 Task: Check the percentage active listings of gated community in the last 5 years.
Action: Mouse moved to (943, 215)
Screenshot: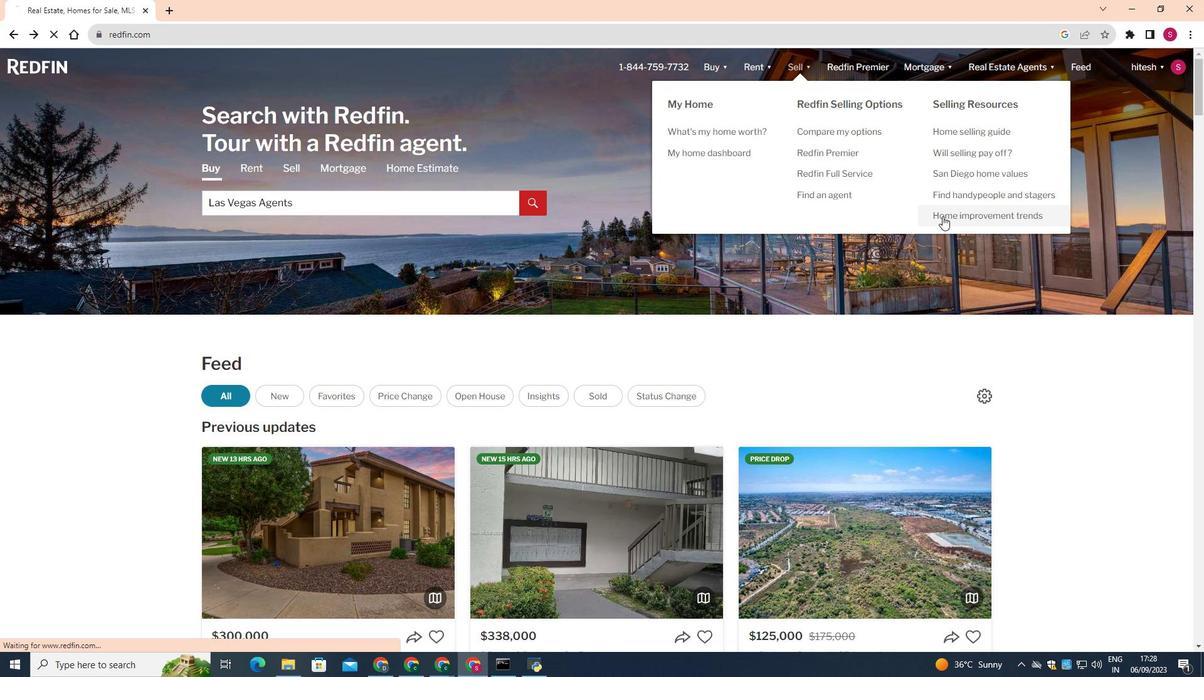
Action: Mouse pressed left at (943, 215)
Screenshot: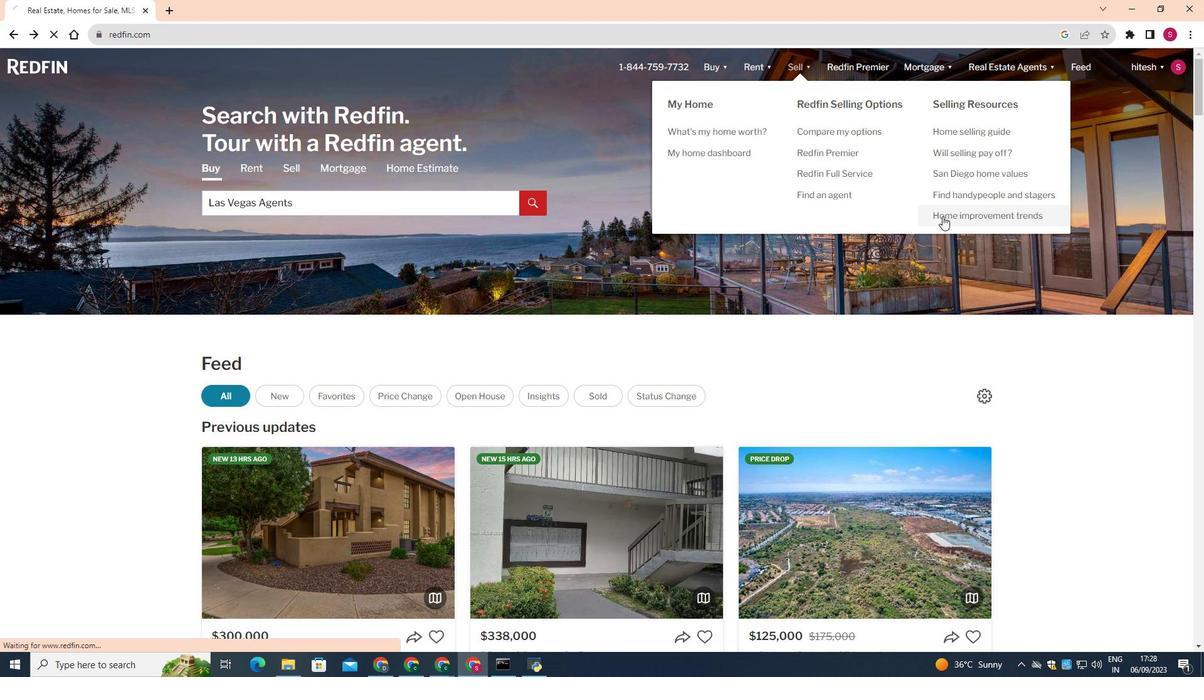 
Action: Mouse moved to (708, 358)
Screenshot: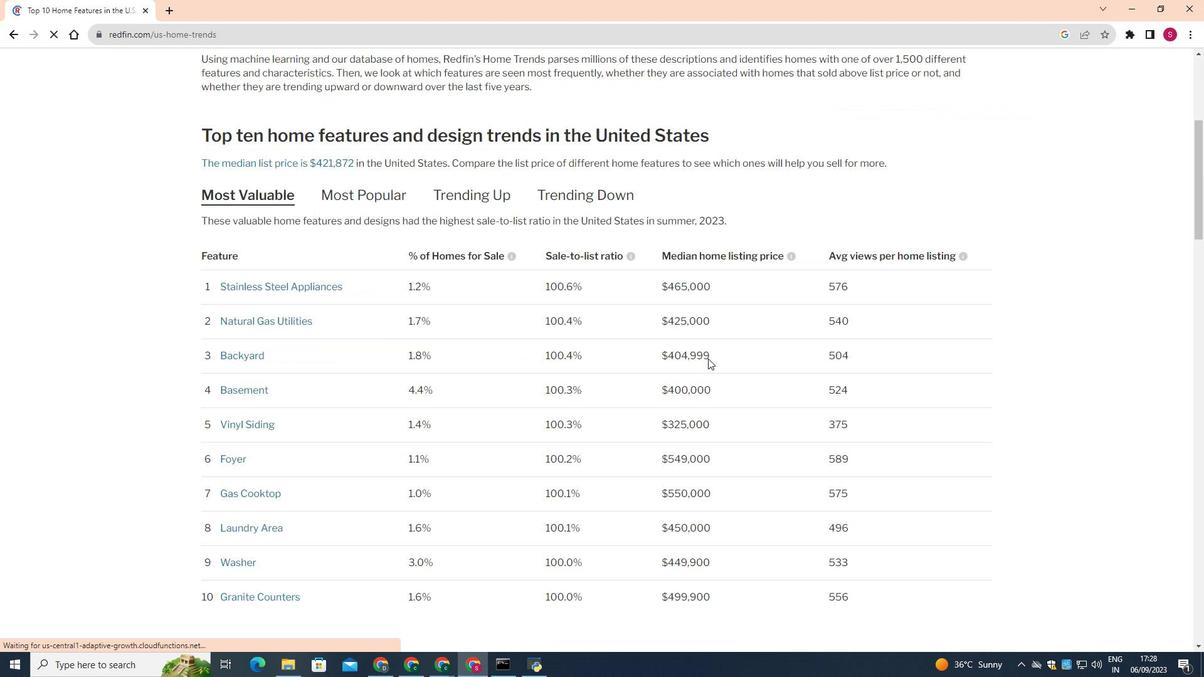 
Action: Mouse scrolled (708, 358) with delta (0, 0)
Screenshot: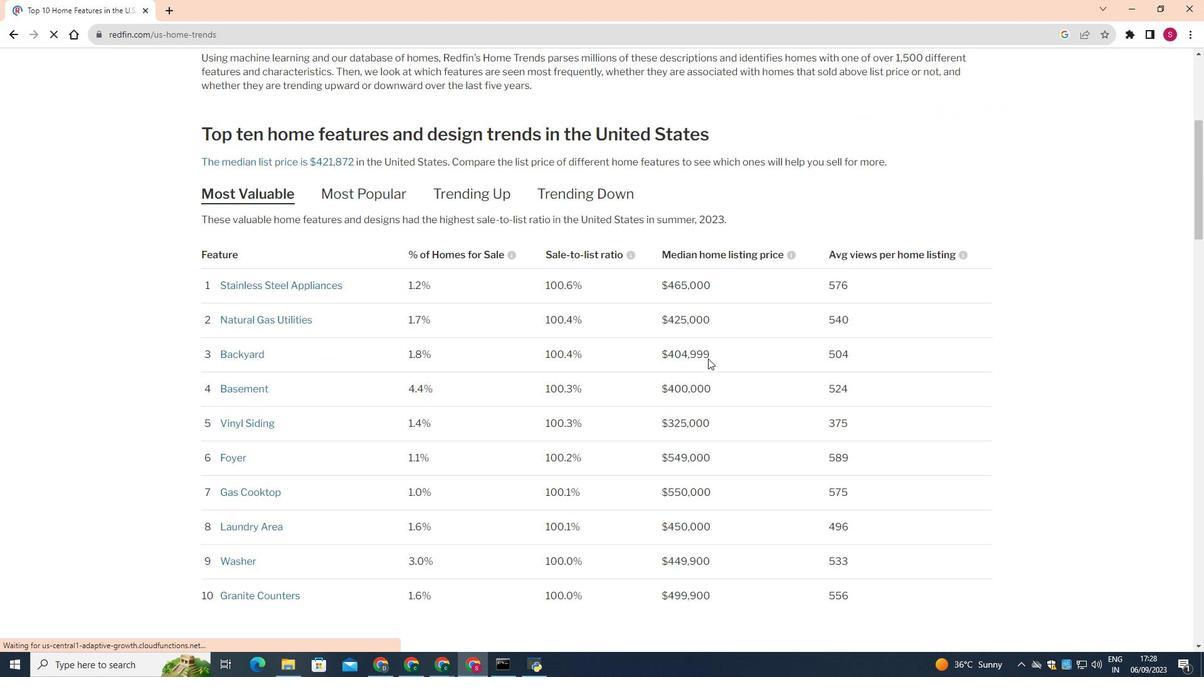 
Action: Mouse scrolled (708, 358) with delta (0, 0)
Screenshot: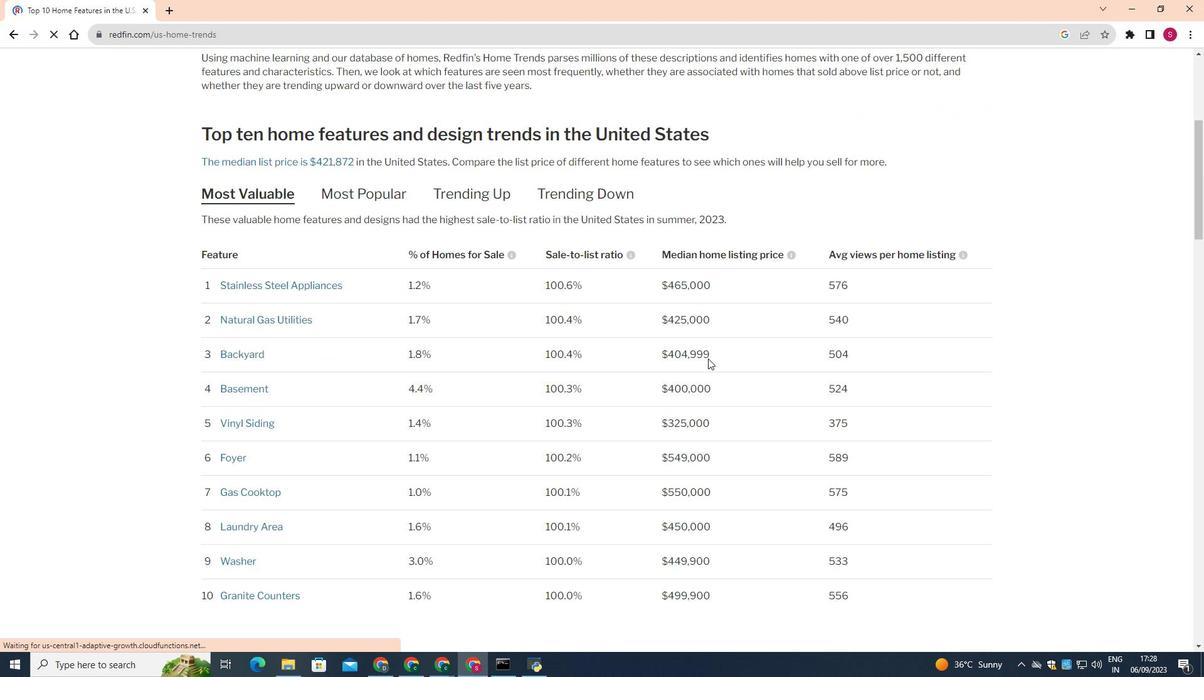 
Action: Mouse scrolled (708, 358) with delta (0, 0)
Screenshot: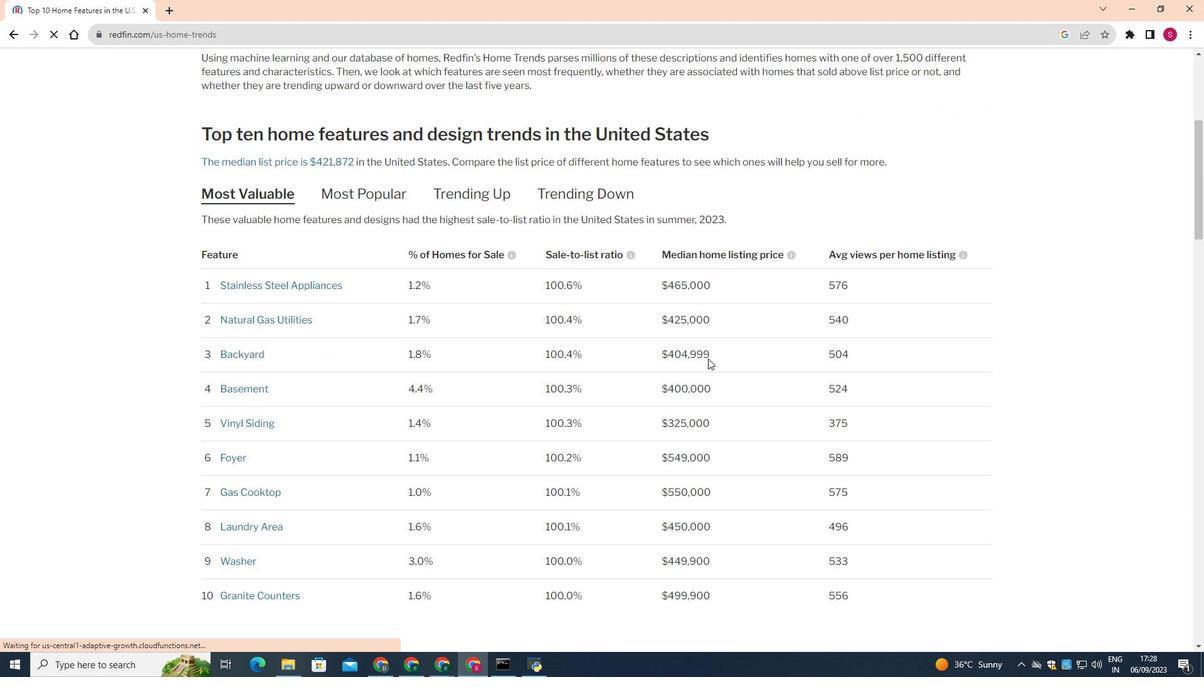 
Action: Mouse scrolled (708, 358) with delta (0, 0)
Screenshot: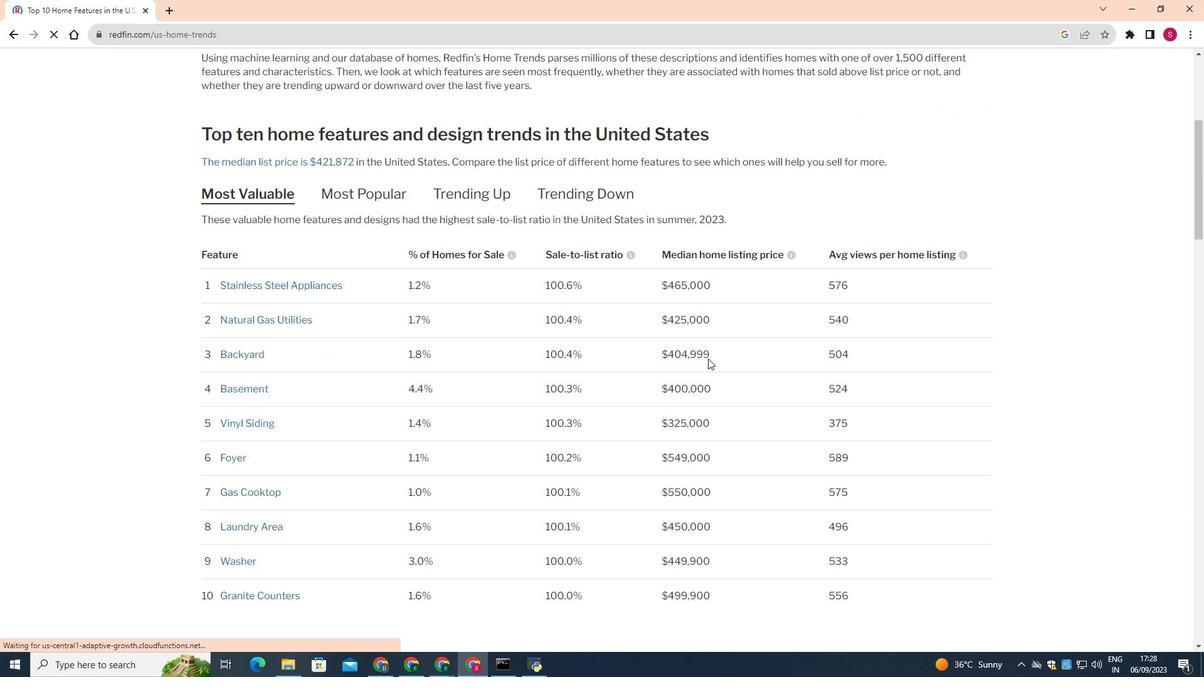 
Action: Mouse scrolled (708, 358) with delta (0, 0)
Screenshot: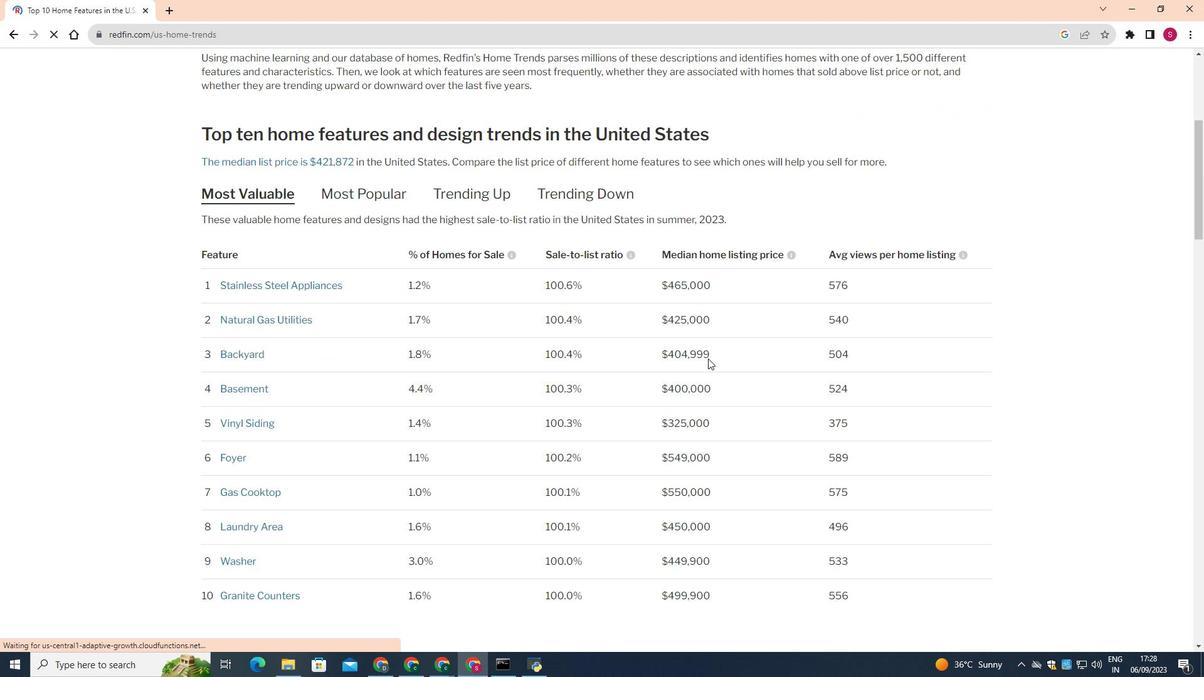 
Action: Mouse scrolled (708, 359) with delta (0, 0)
Screenshot: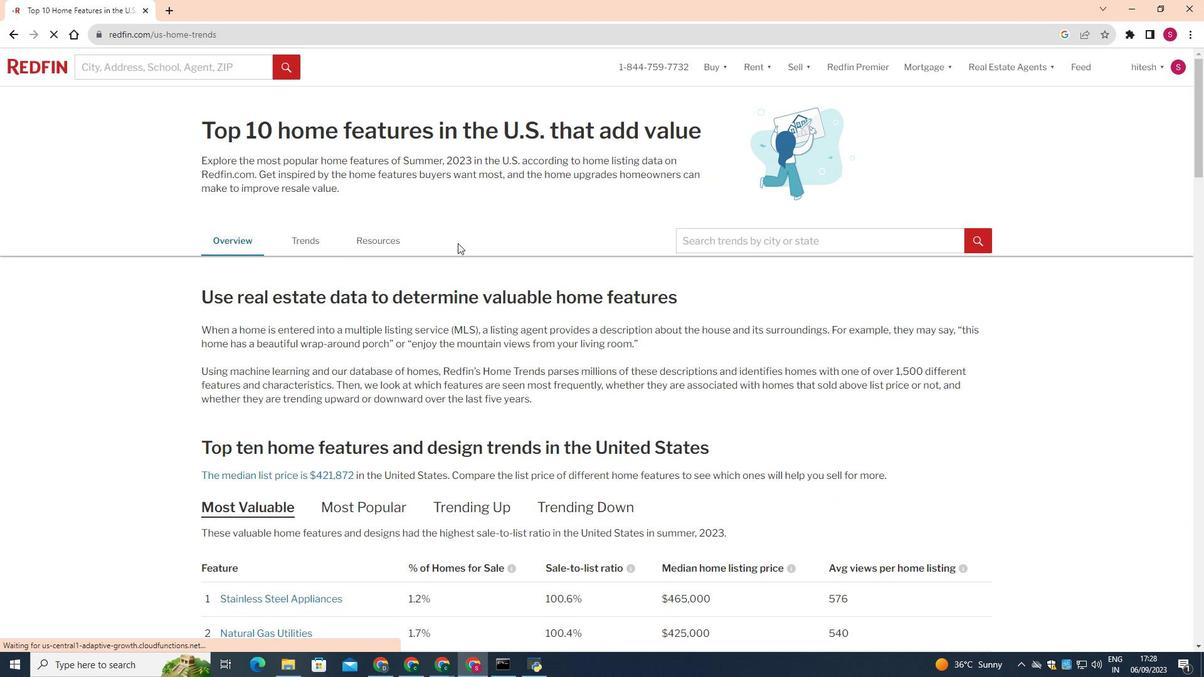 
Action: Mouse scrolled (708, 359) with delta (0, 0)
Screenshot: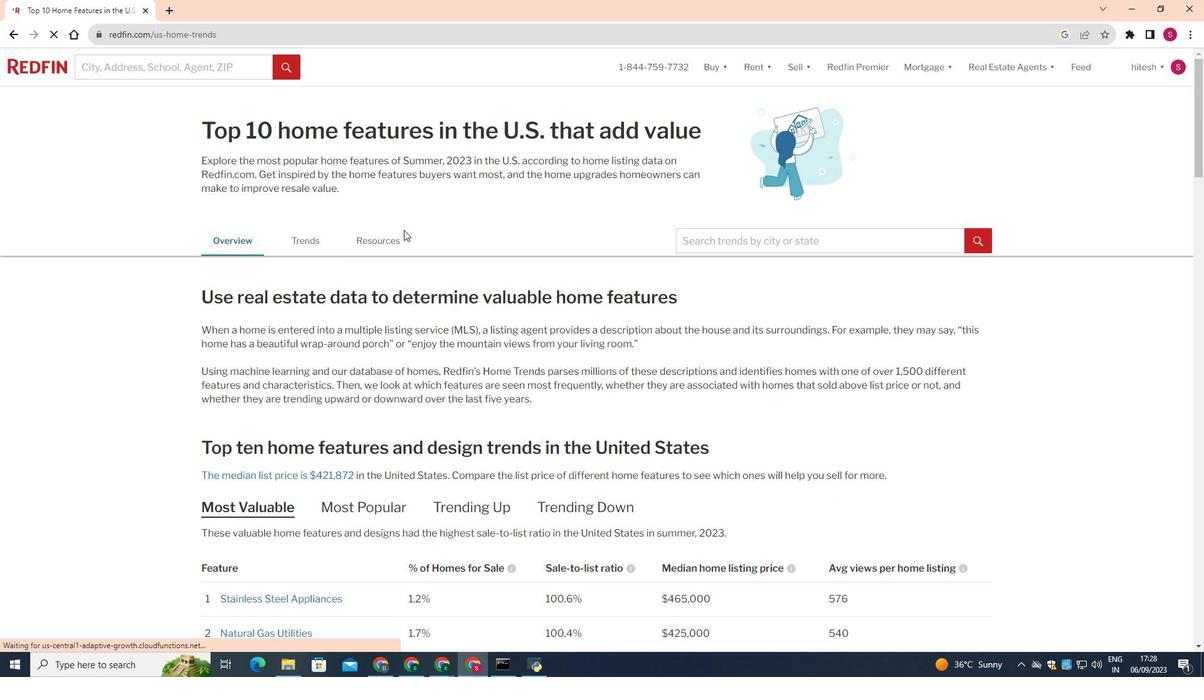 
Action: Mouse scrolled (708, 359) with delta (0, 0)
Screenshot: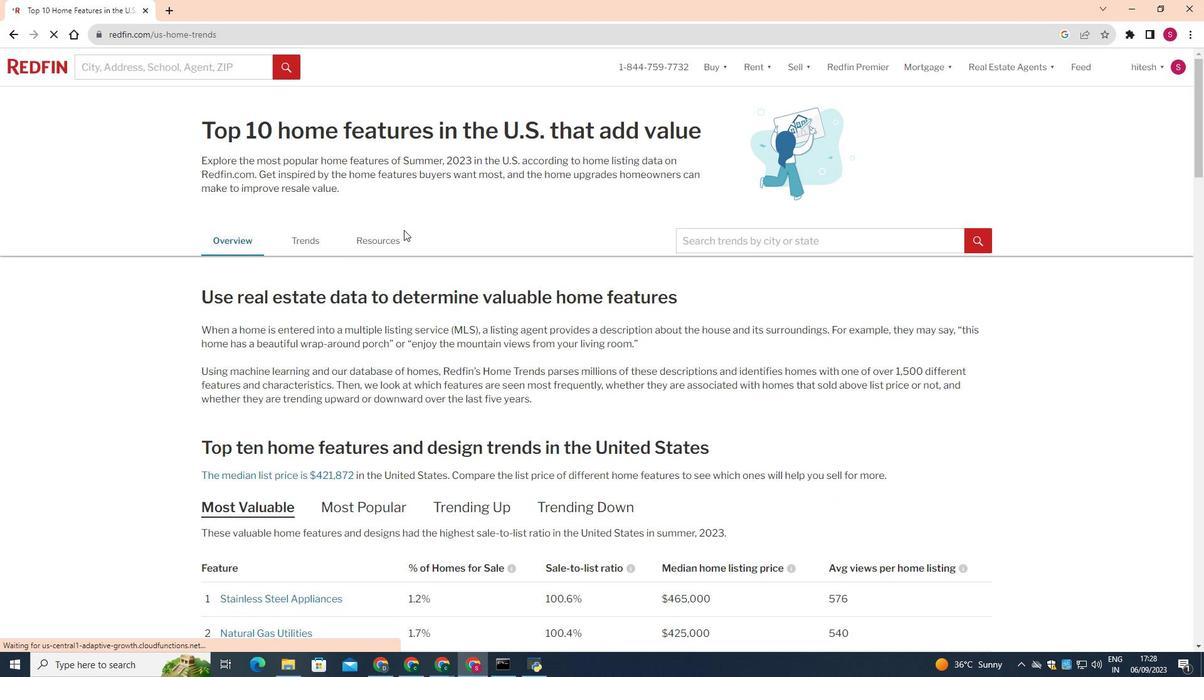 
Action: Mouse scrolled (708, 359) with delta (0, 0)
Screenshot: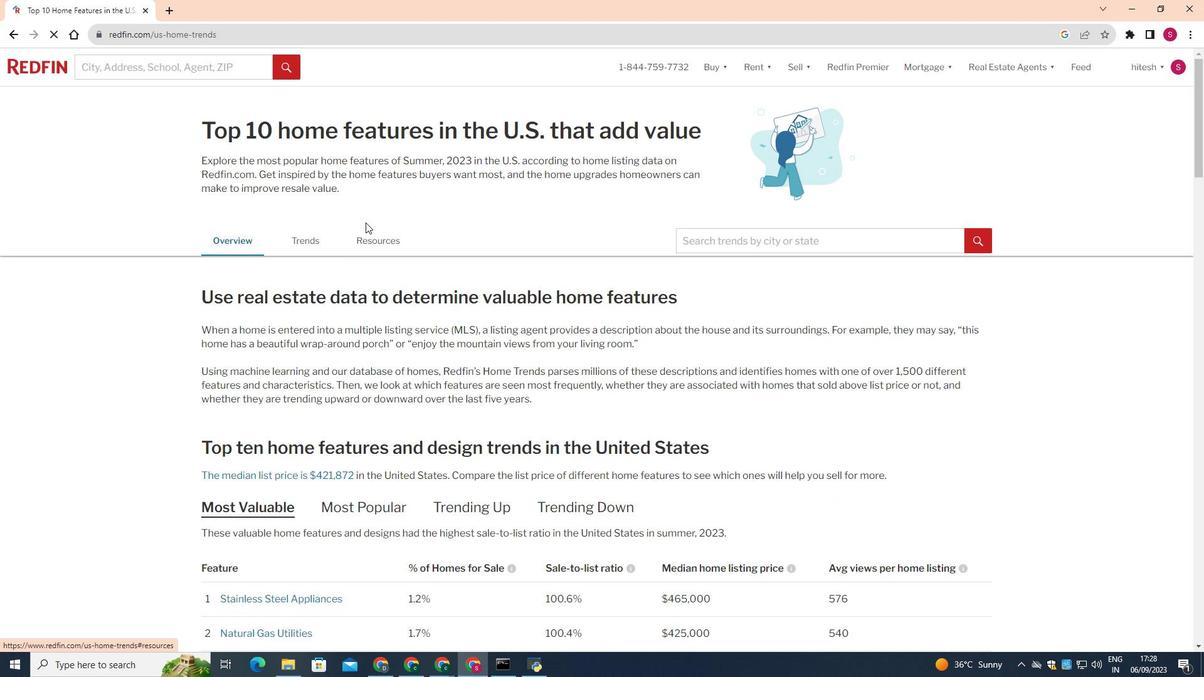 
Action: Mouse moved to (706, 359)
Screenshot: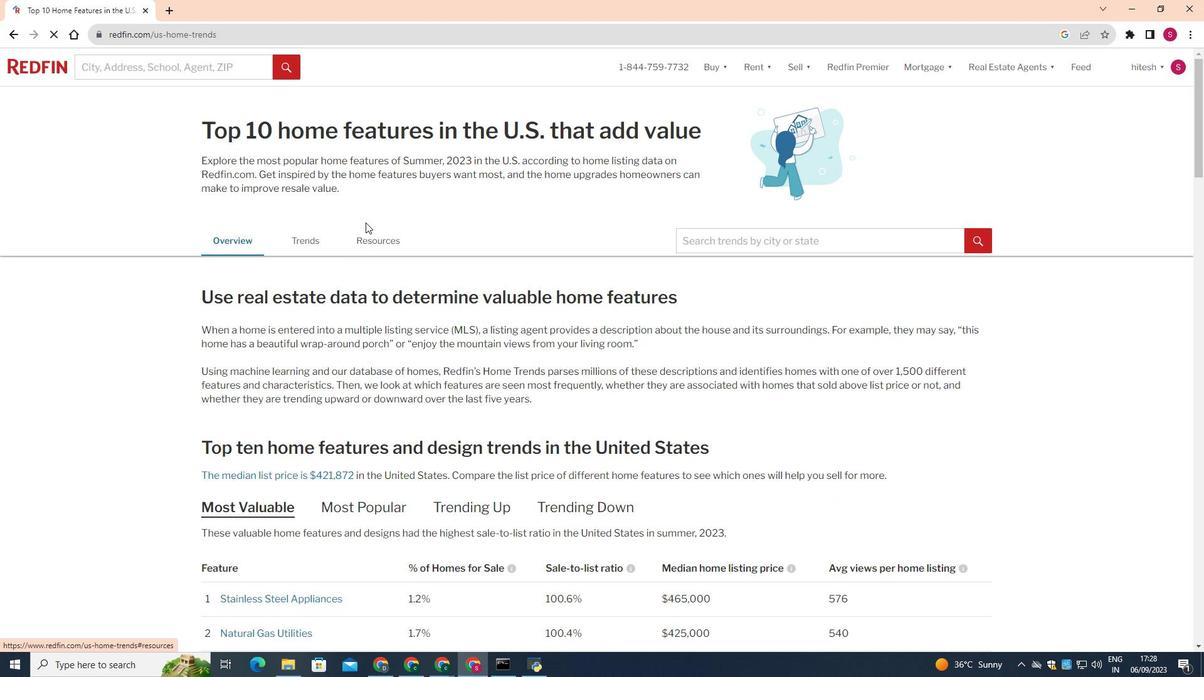 
Action: Mouse scrolled (706, 360) with delta (0, 0)
Screenshot: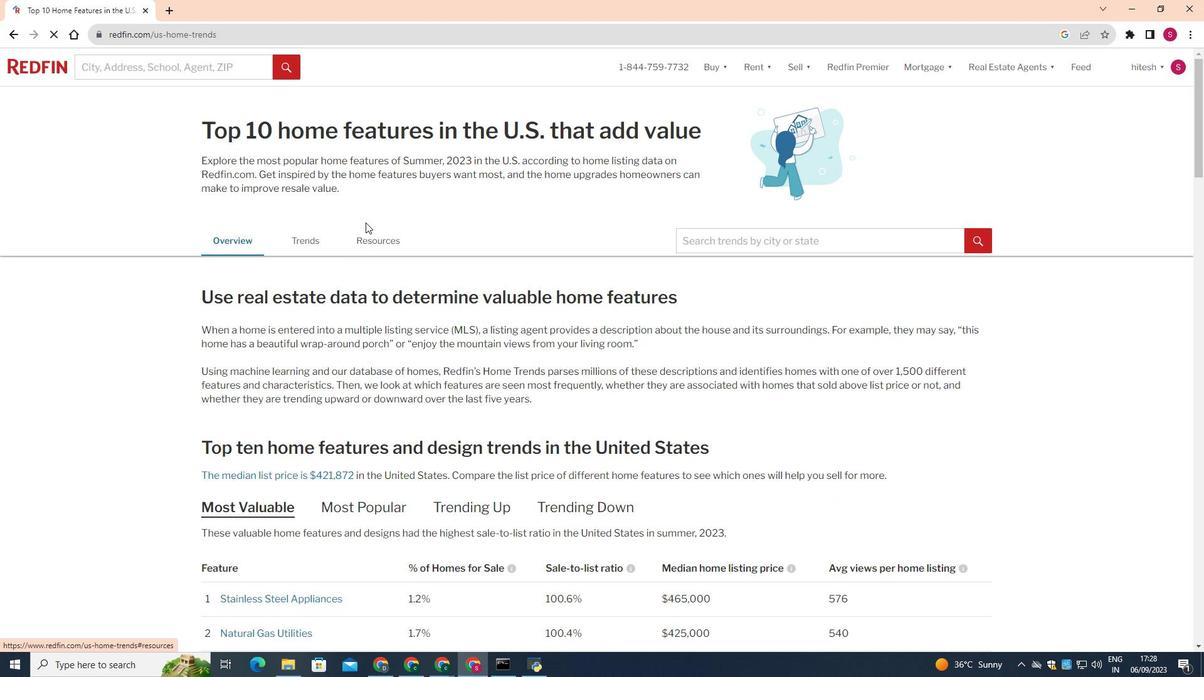 
Action: Mouse moved to (298, 233)
Screenshot: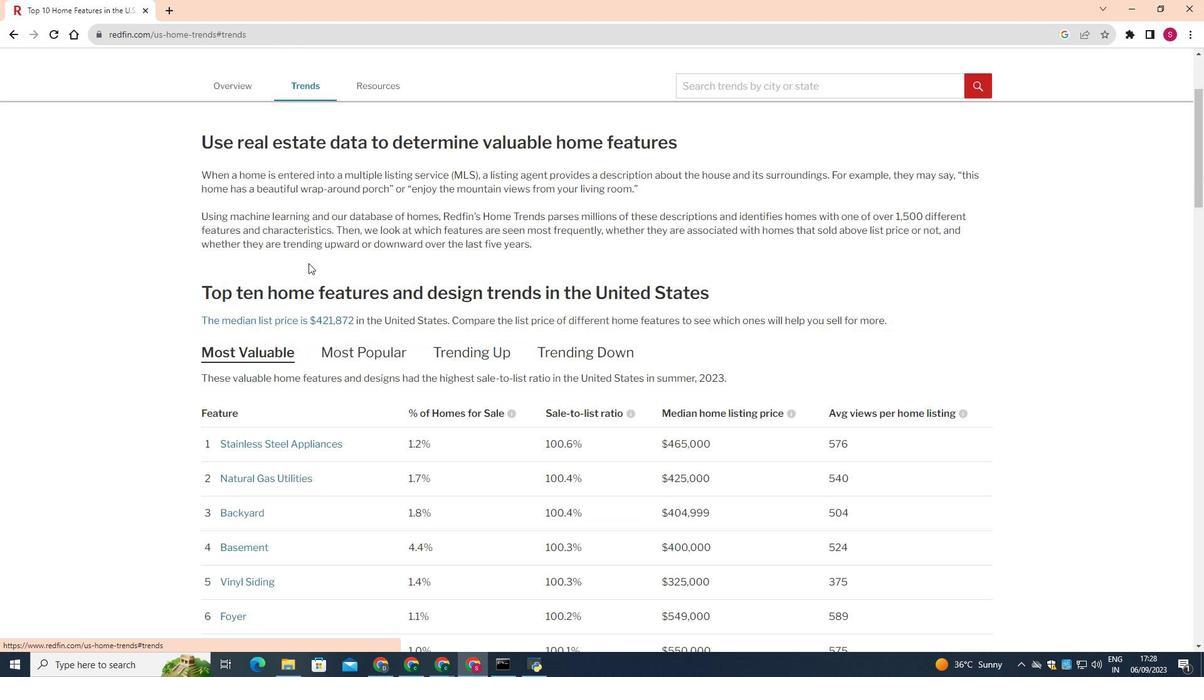 
Action: Mouse pressed left at (298, 233)
Screenshot: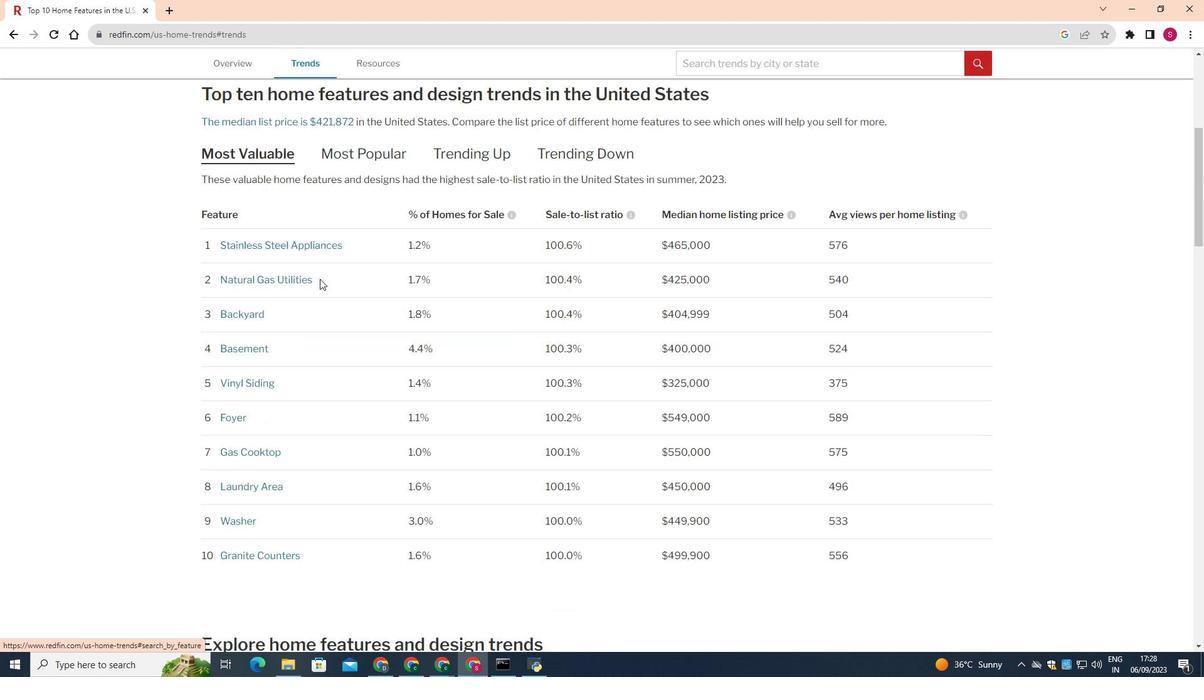 
Action: Mouse moved to (321, 283)
Screenshot: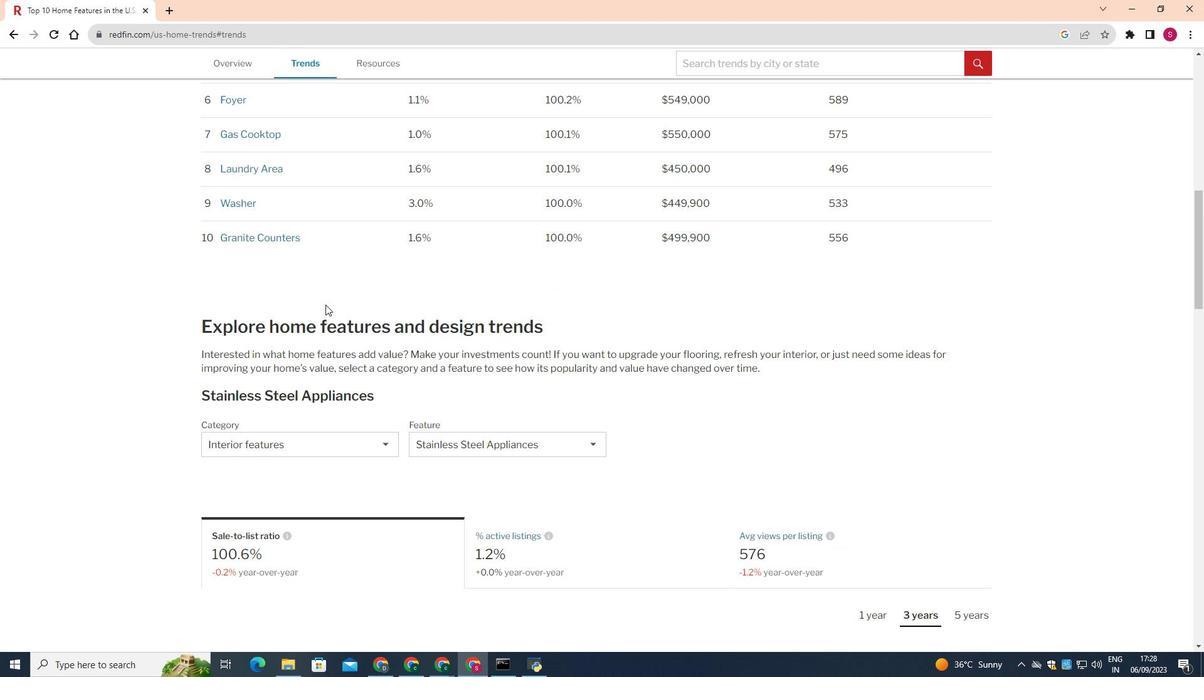 
Action: Mouse scrolled (321, 282) with delta (0, 0)
Screenshot: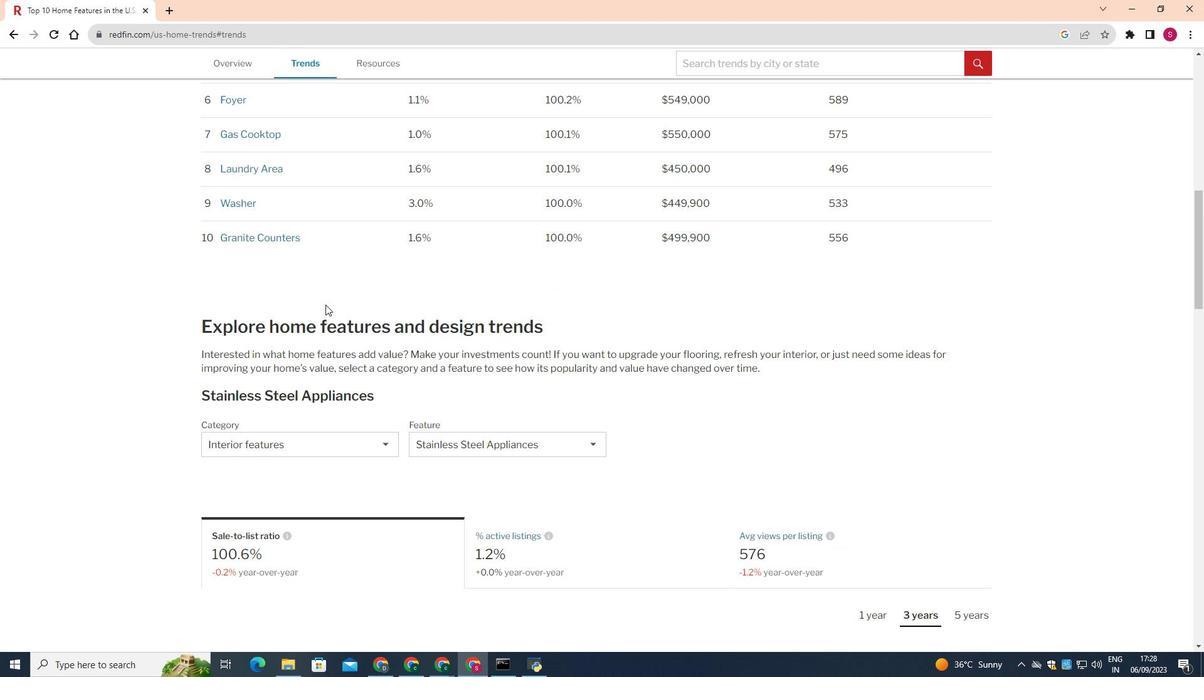 
Action: Mouse moved to (321, 283)
Screenshot: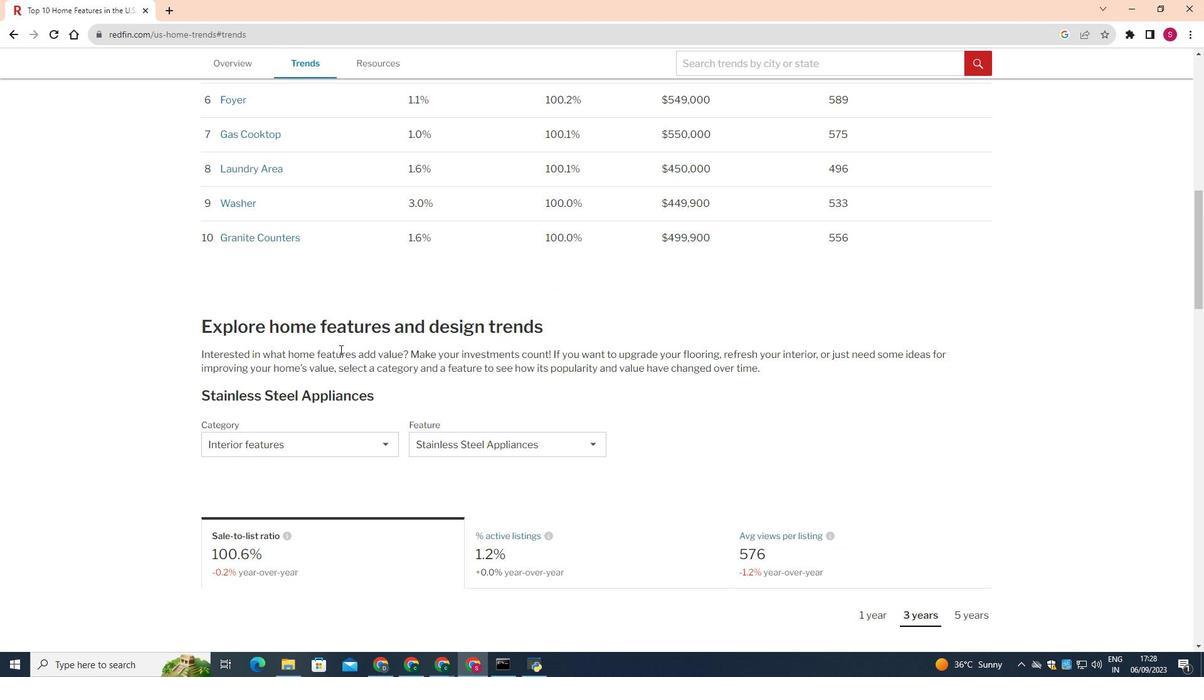 
Action: Mouse scrolled (321, 283) with delta (0, 0)
Screenshot: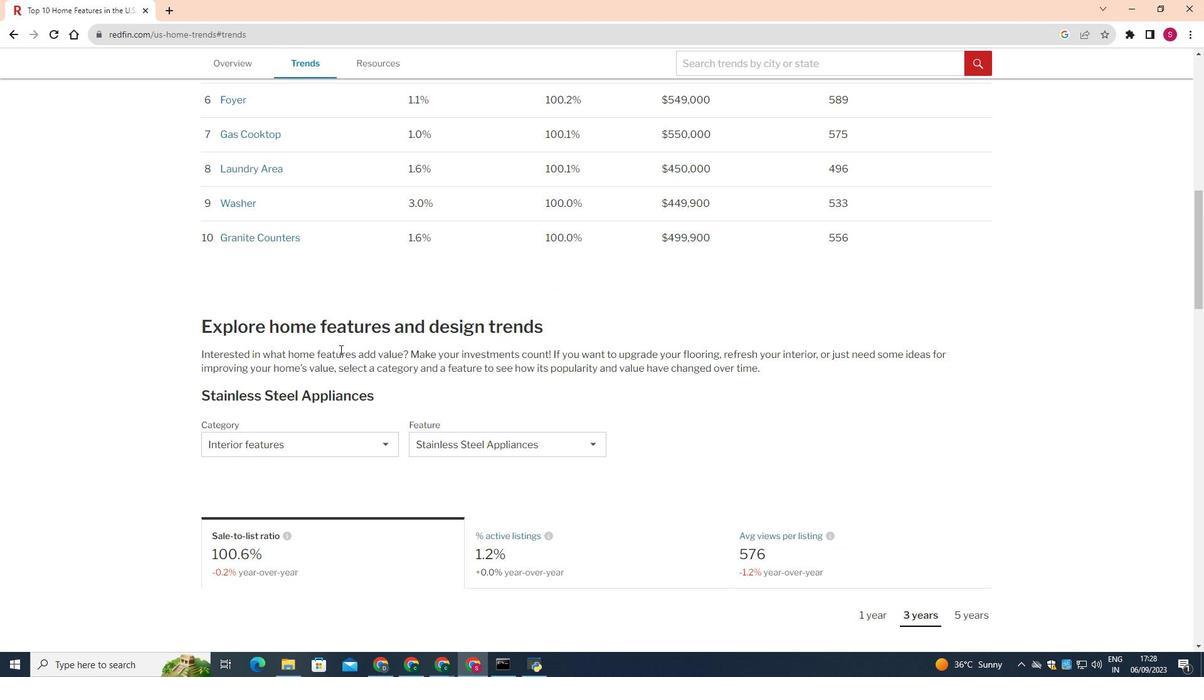 
Action: Mouse scrolled (321, 283) with delta (0, 0)
Screenshot: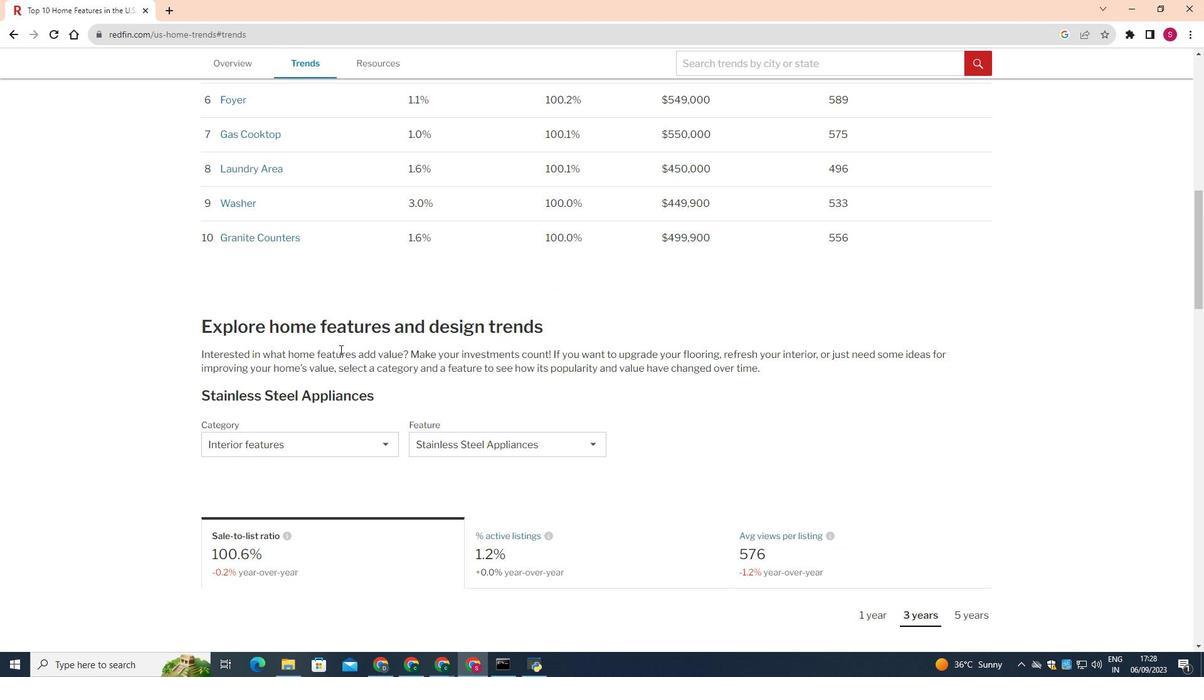 
Action: Mouse scrolled (321, 283) with delta (0, 0)
Screenshot: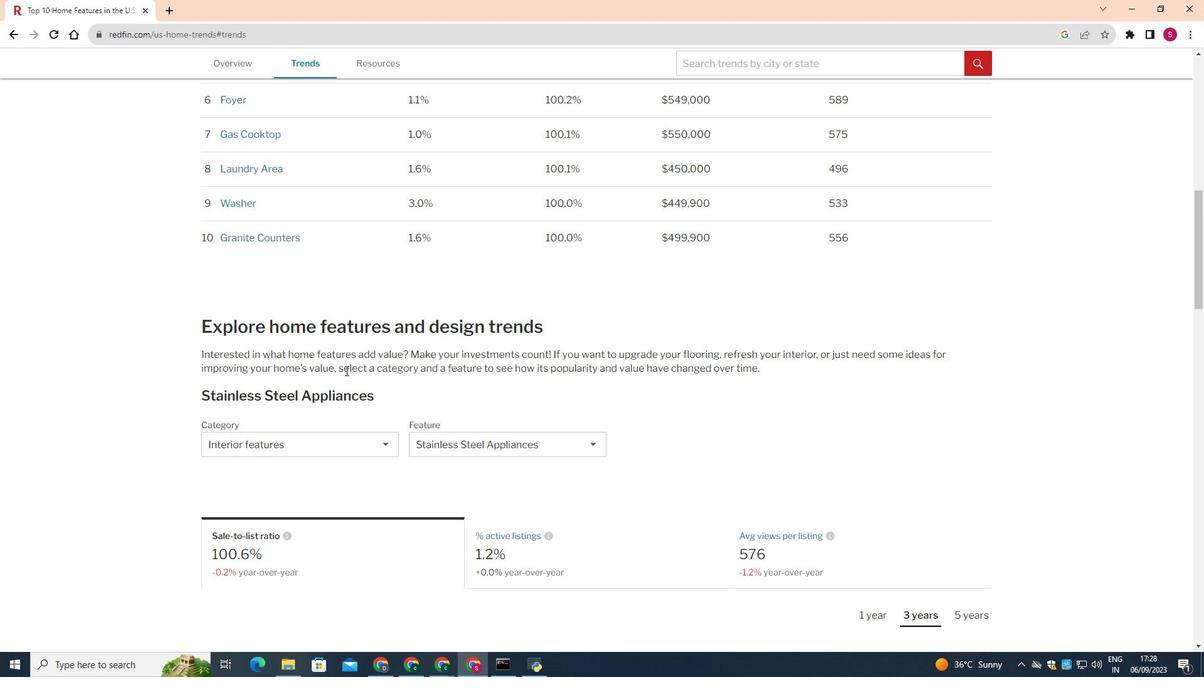 
Action: Mouse scrolled (321, 283) with delta (0, 0)
Screenshot: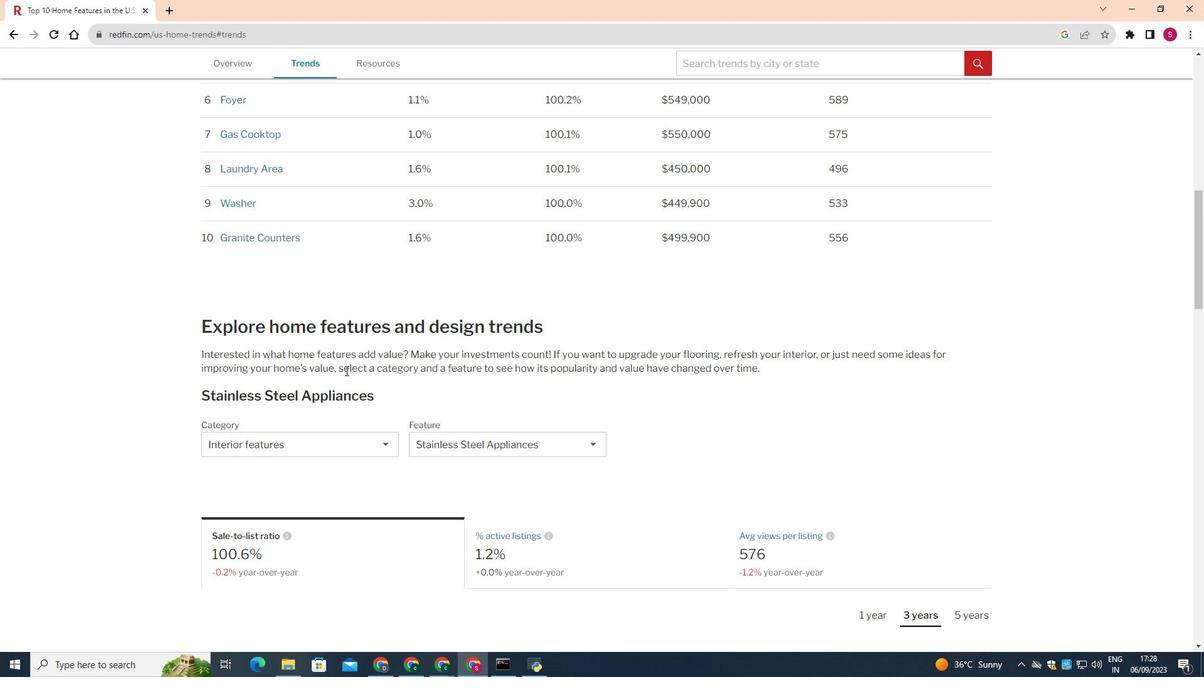 
Action: Mouse moved to (327, 448)
Screenshot: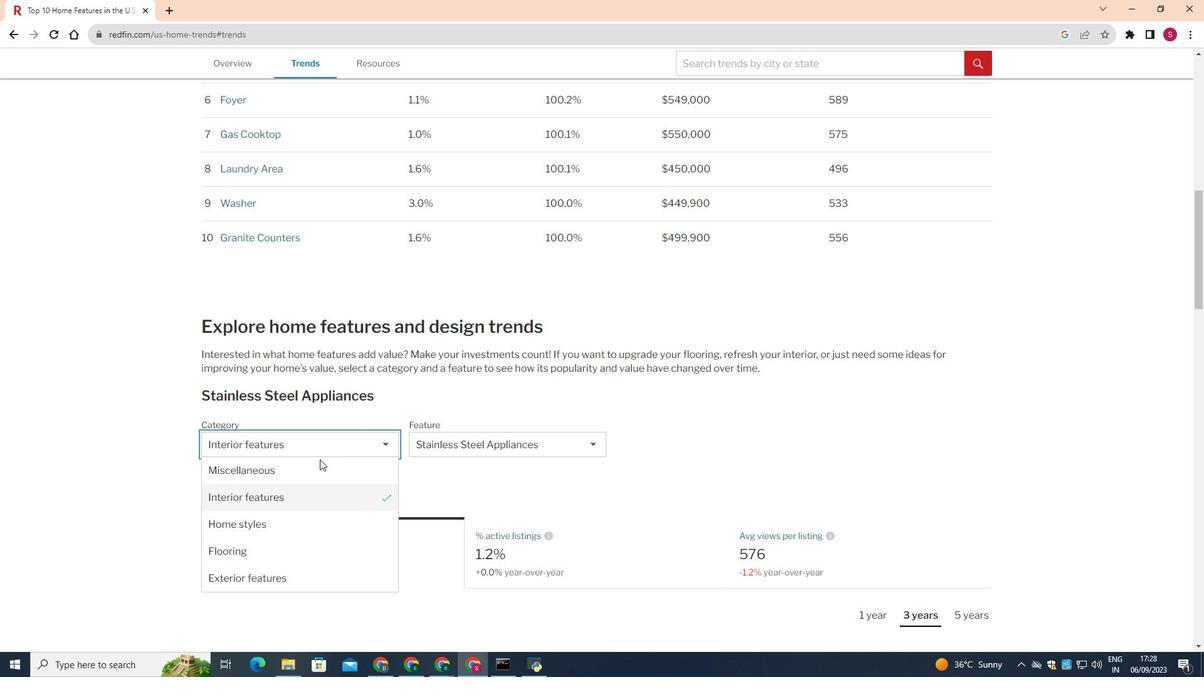 
Action: Mouse pressed left at (327, 448)
Screenshot: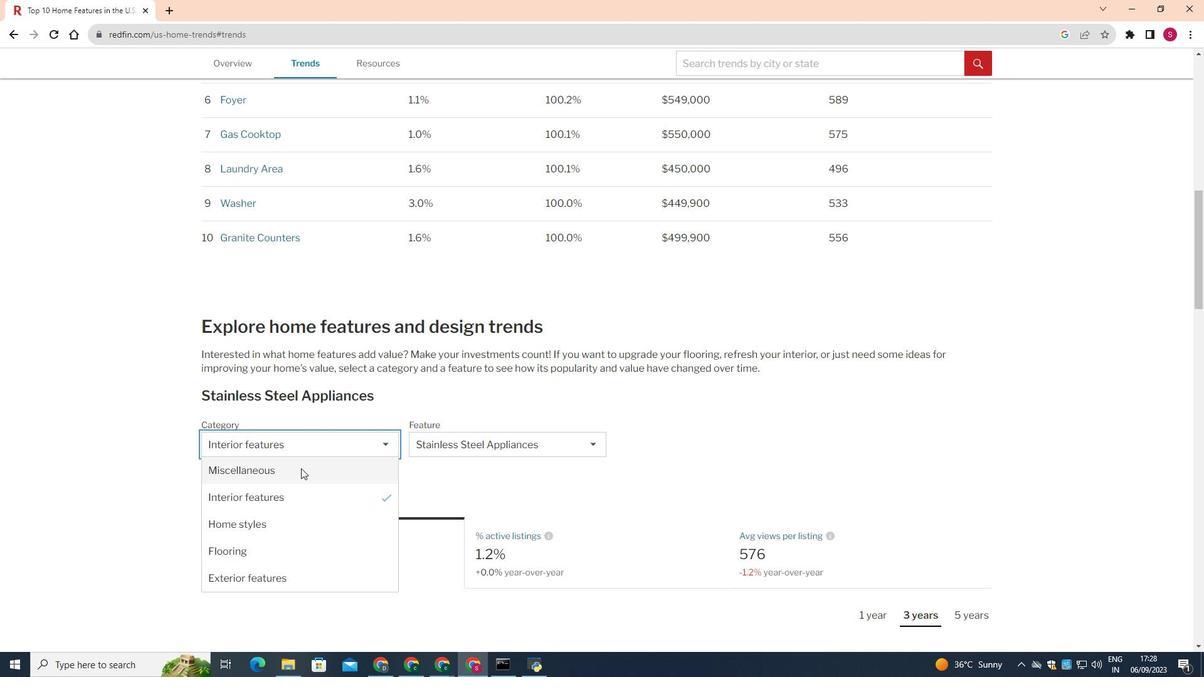 
Action: Mouse moved to (299, 468)
Screenshot: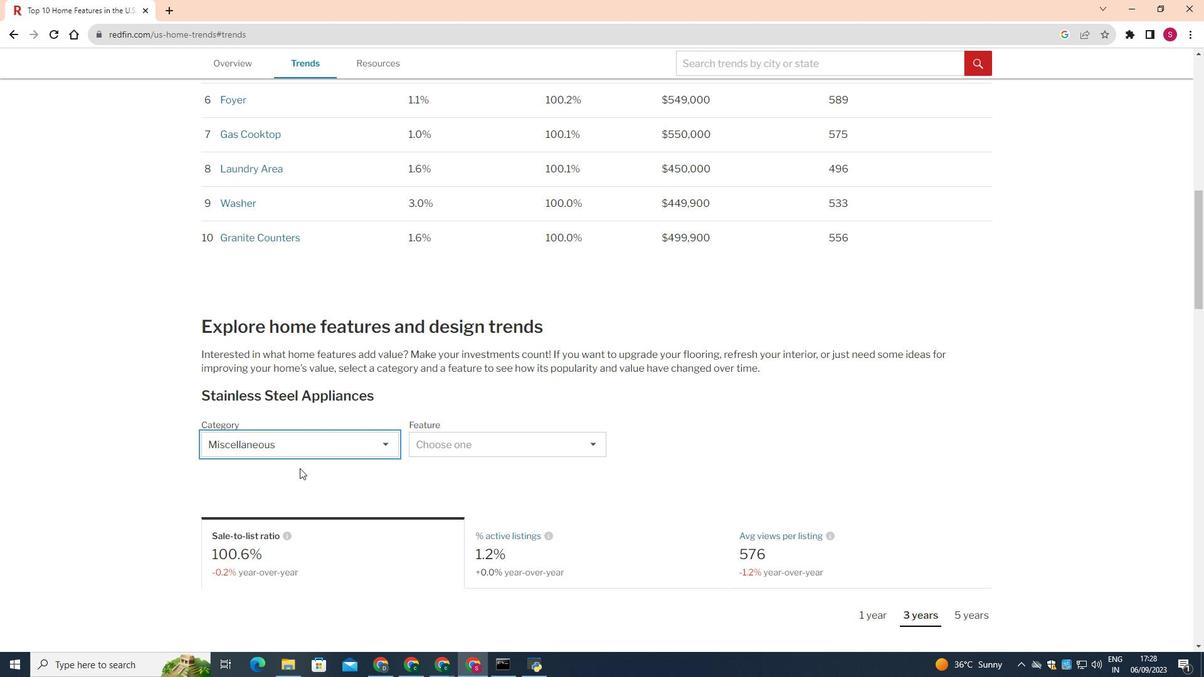 
Action: Mouse pressed left at (299, 468)
Screenshot: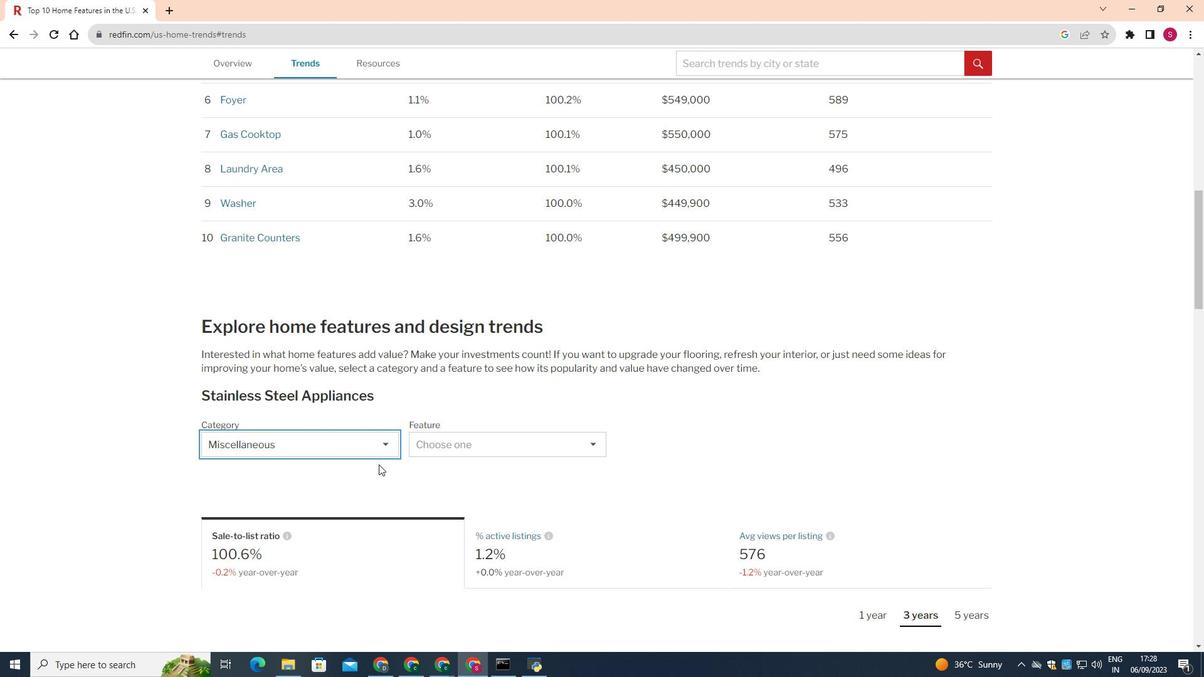 
Action: Mouse moved to (458, 446)
Screenshot: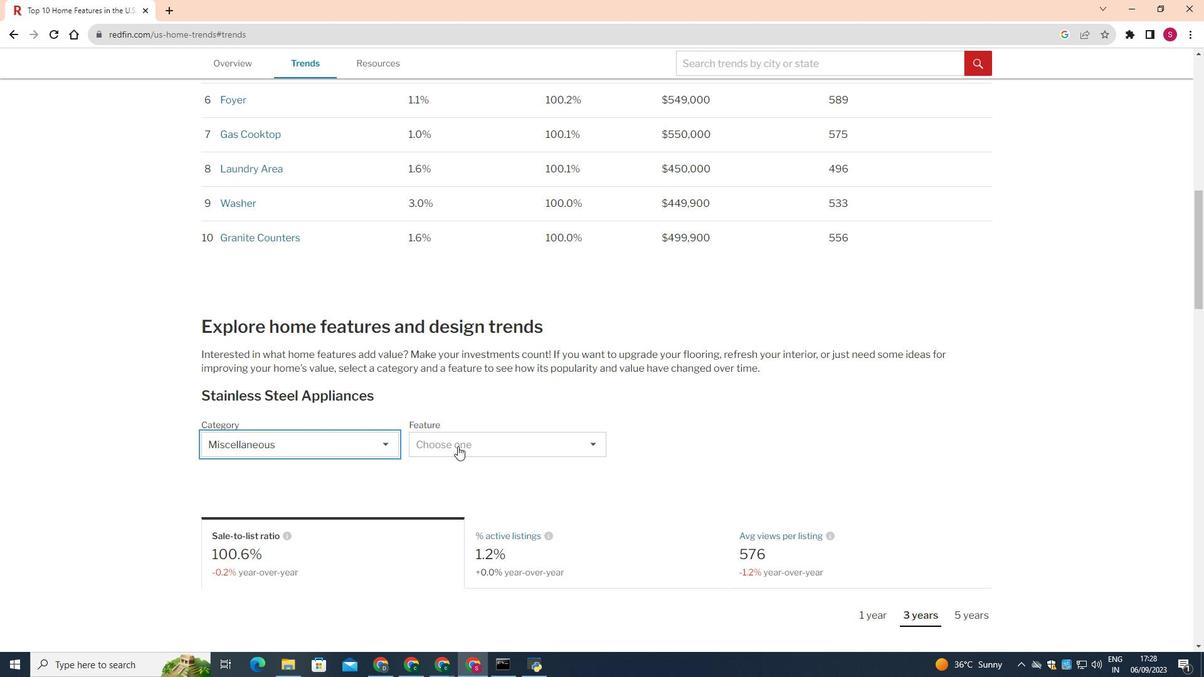 
Action: Mouse pressed left at (458, 446)
Screenshot: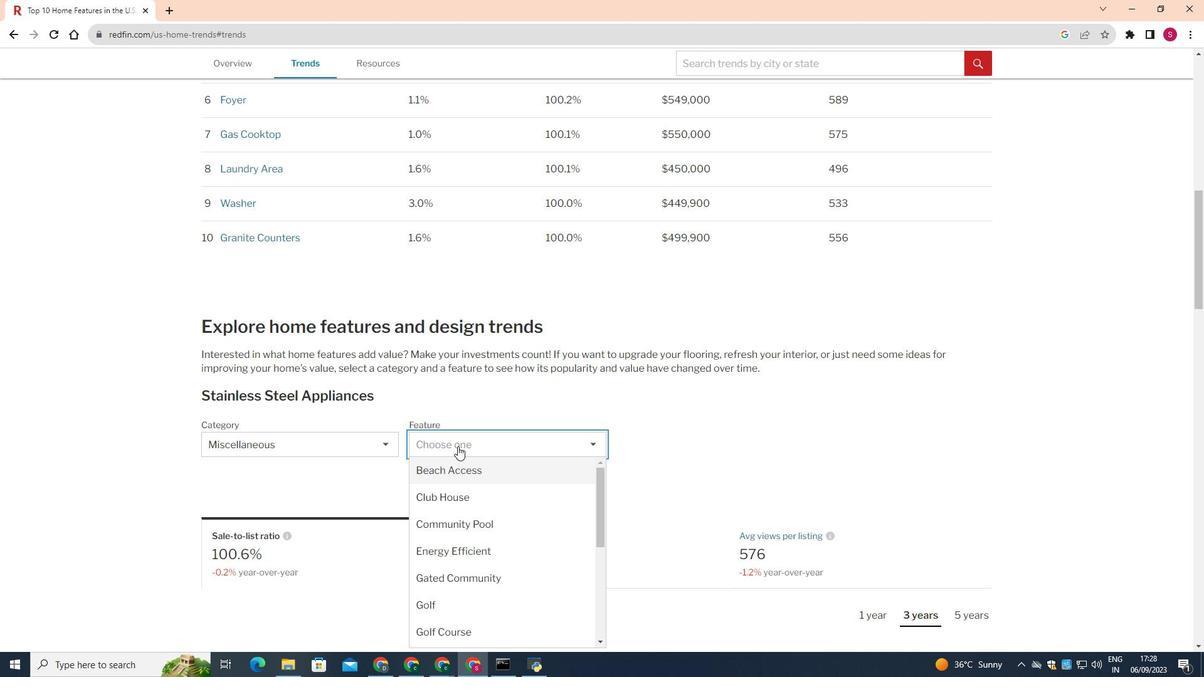 
Action: Mouse moved to (448, 579)
Screenshot: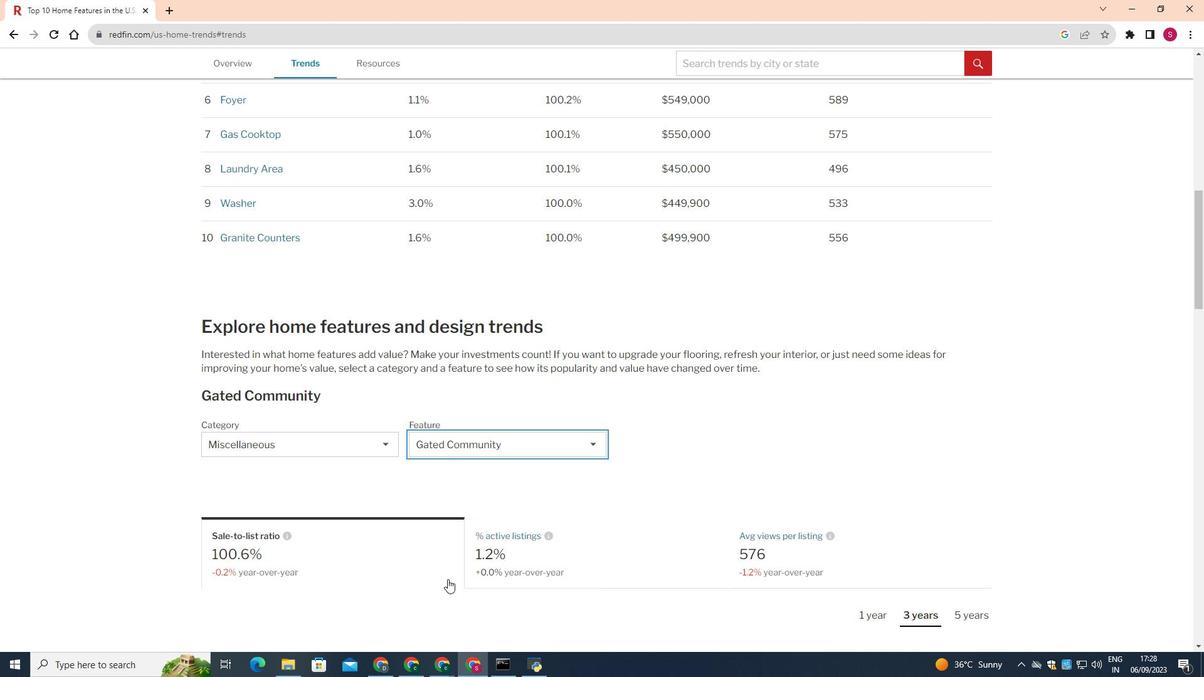 
Action: Mouse pressed left at (448, 579)
Screenshot: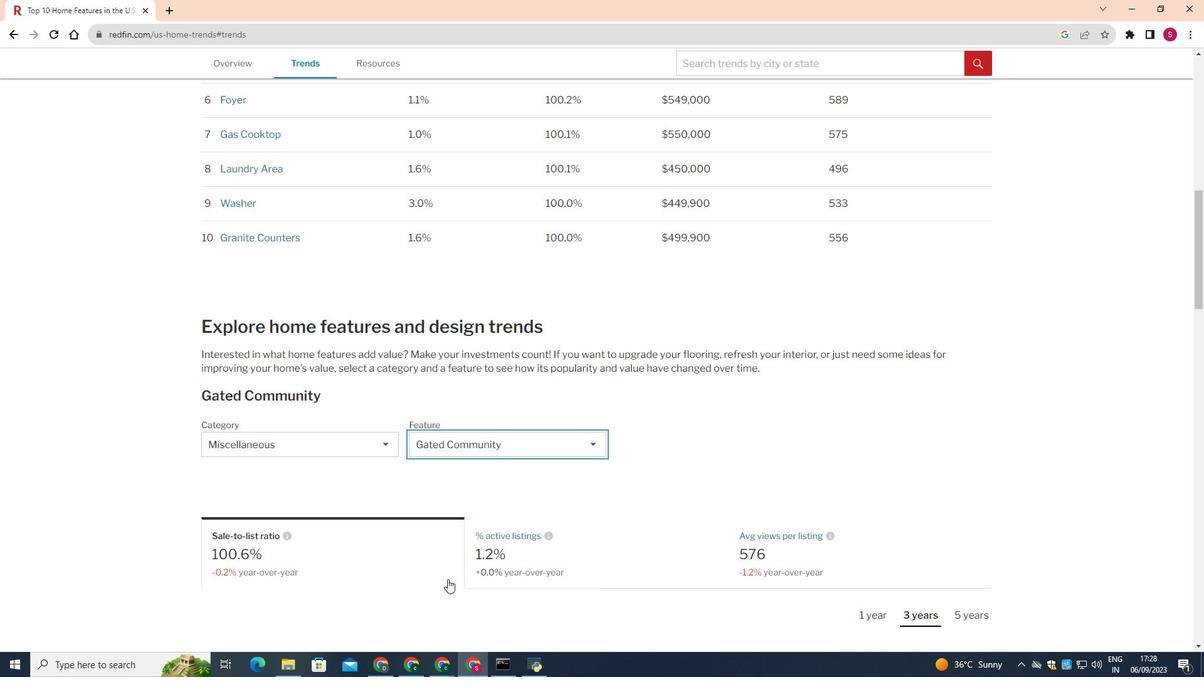 
Action: Mouse moved to (598, 561)
Screenshot: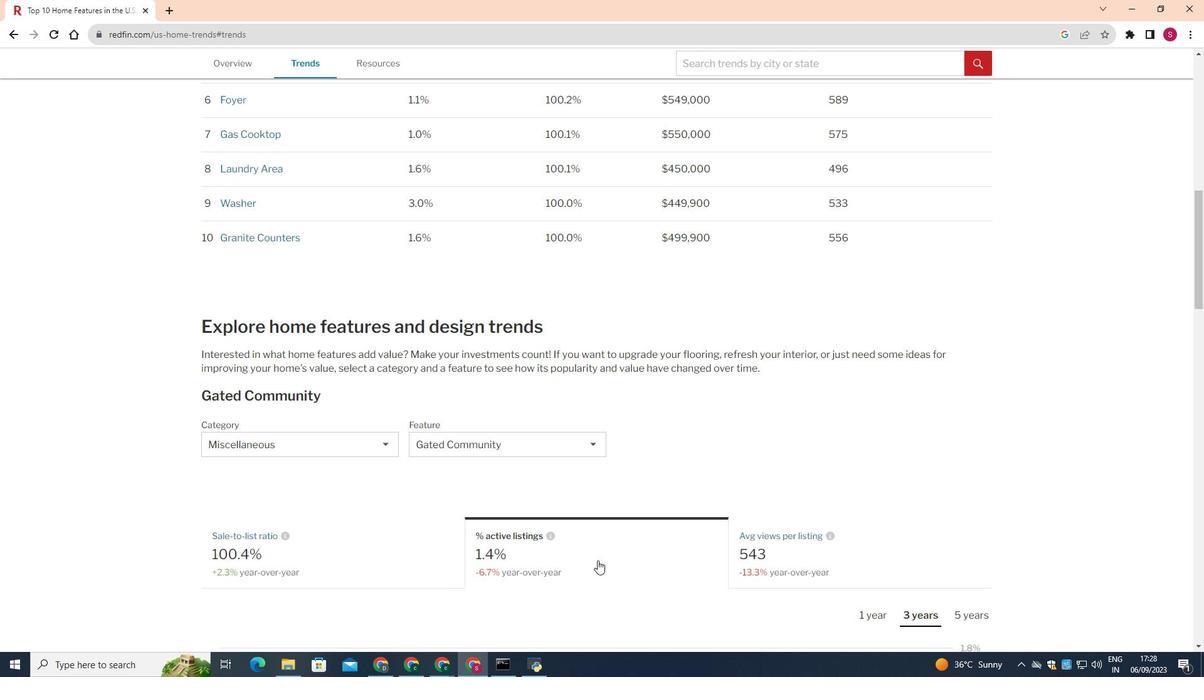 
Action: Mouse pressed left at (598, 561)
Screenshot: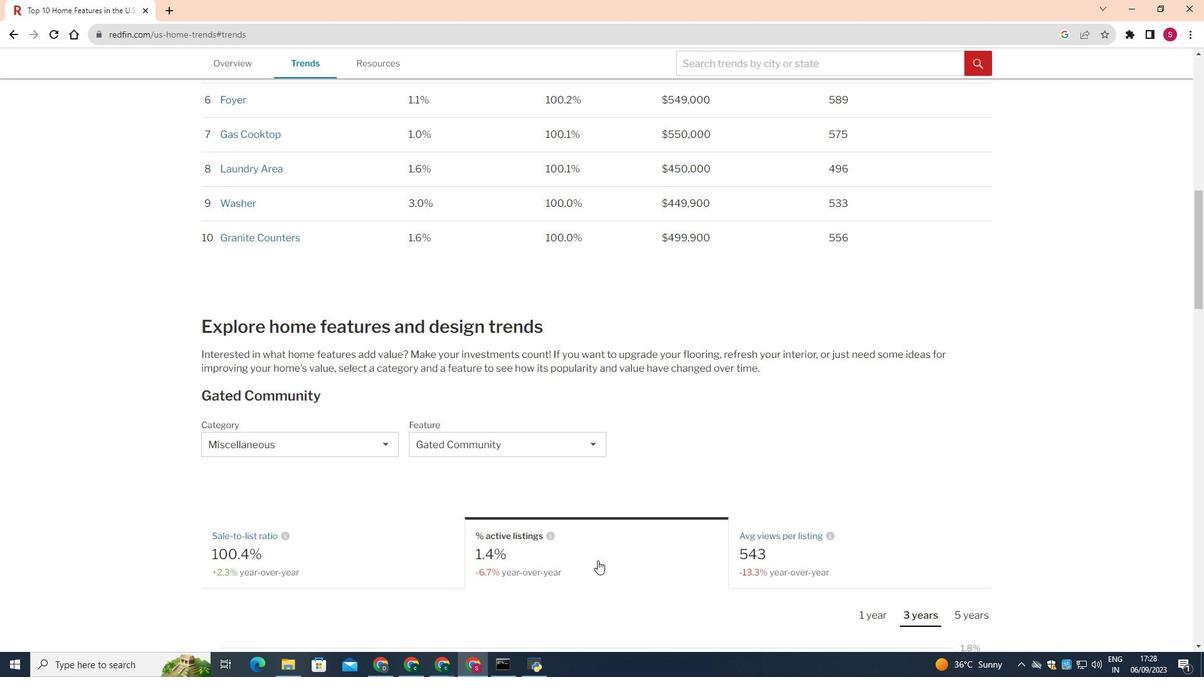 
Action: Mouse moved to (962, 611)
Screenshot: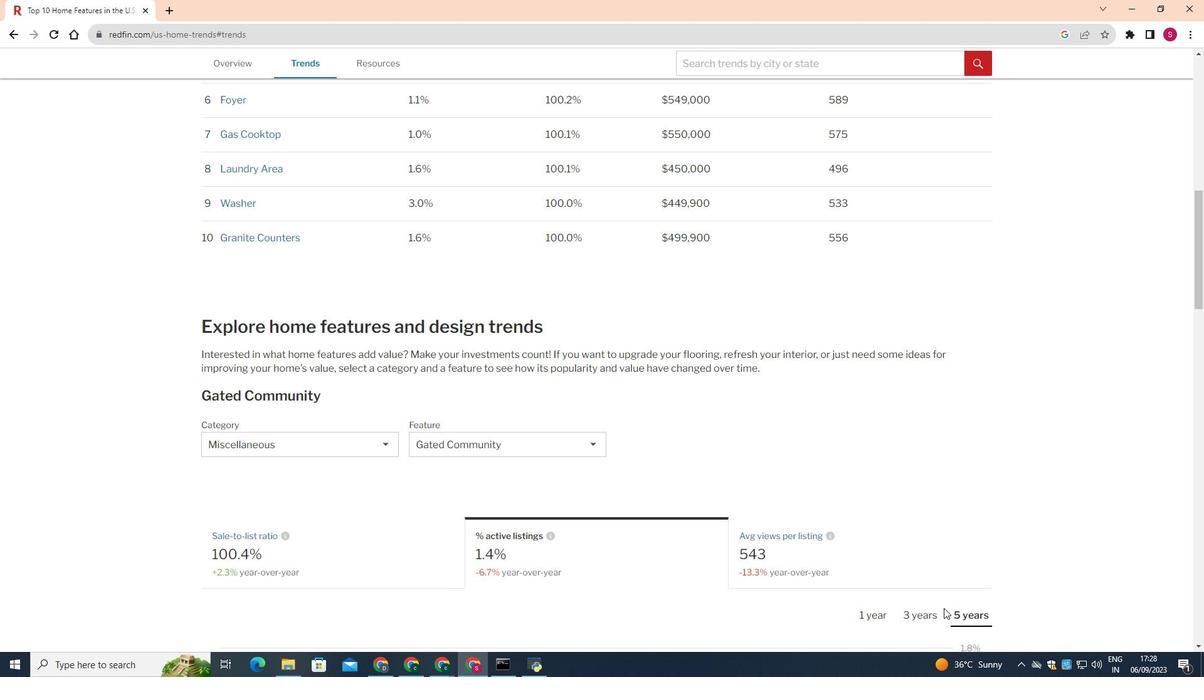 
Action: Mouse pressed left at (962, 611)
Screenshot: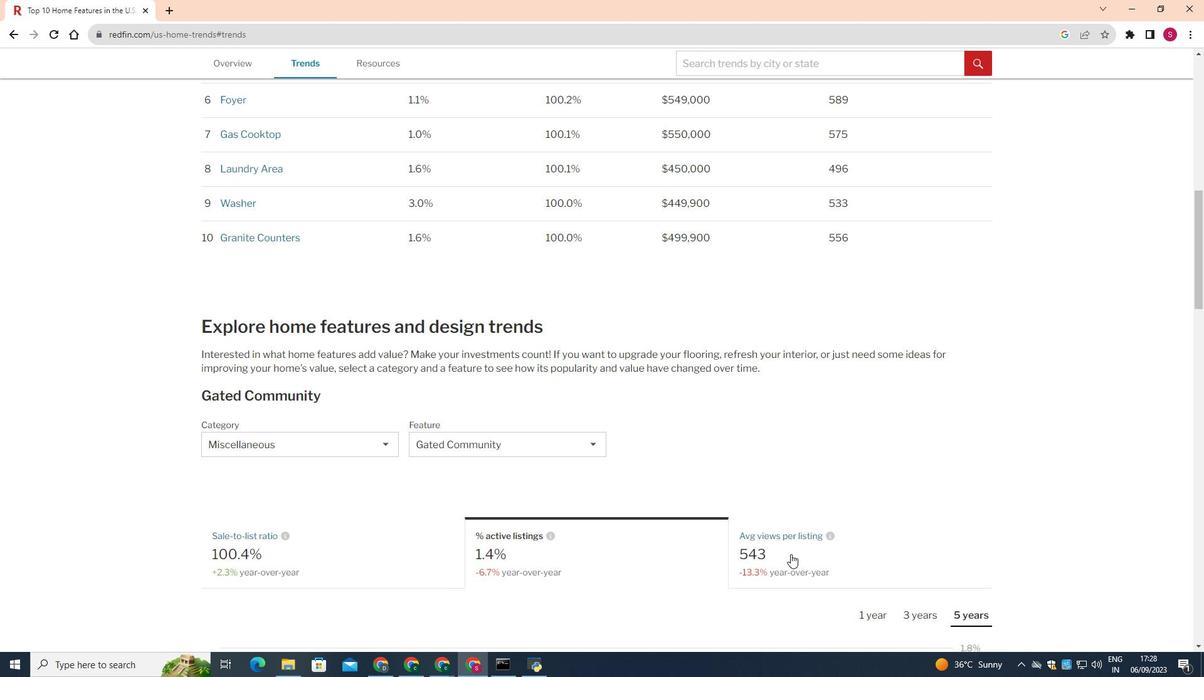 
Action: Mouse moved to (791, 554)
Screenshot: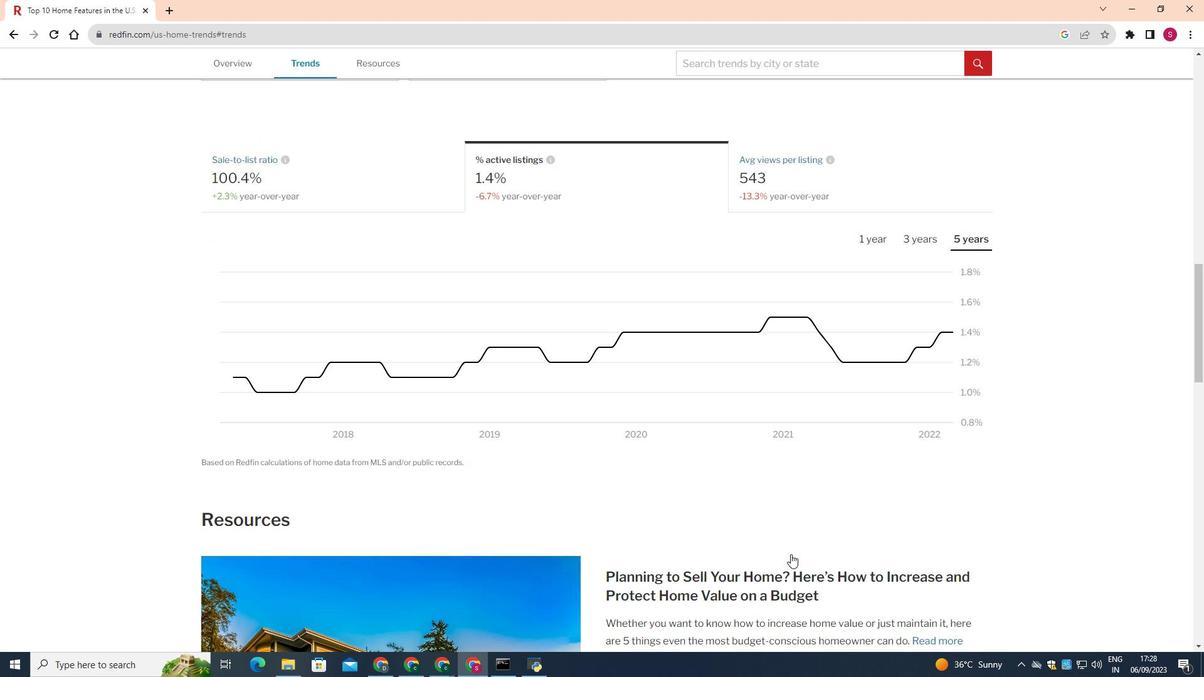 
Action: Mouse scrolled (791, 554) with delta (0, 0)
Screenshot: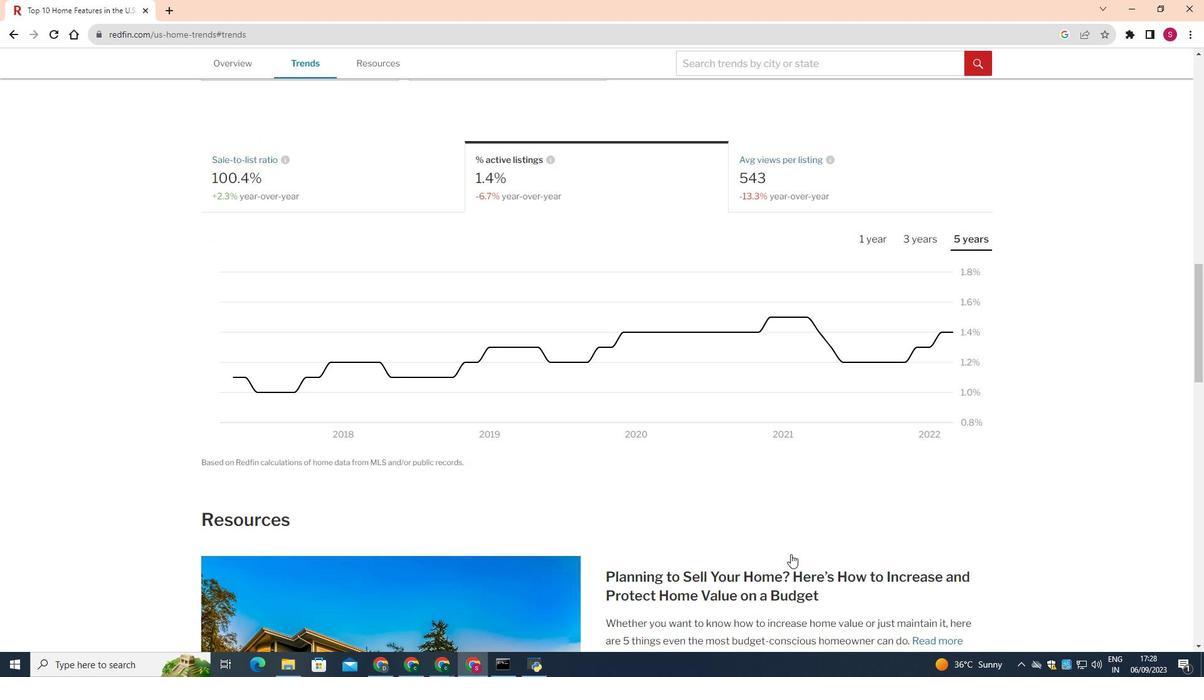 
Action: Mouse scrolled (791, 554) with delta (0, 0)
Screenshot: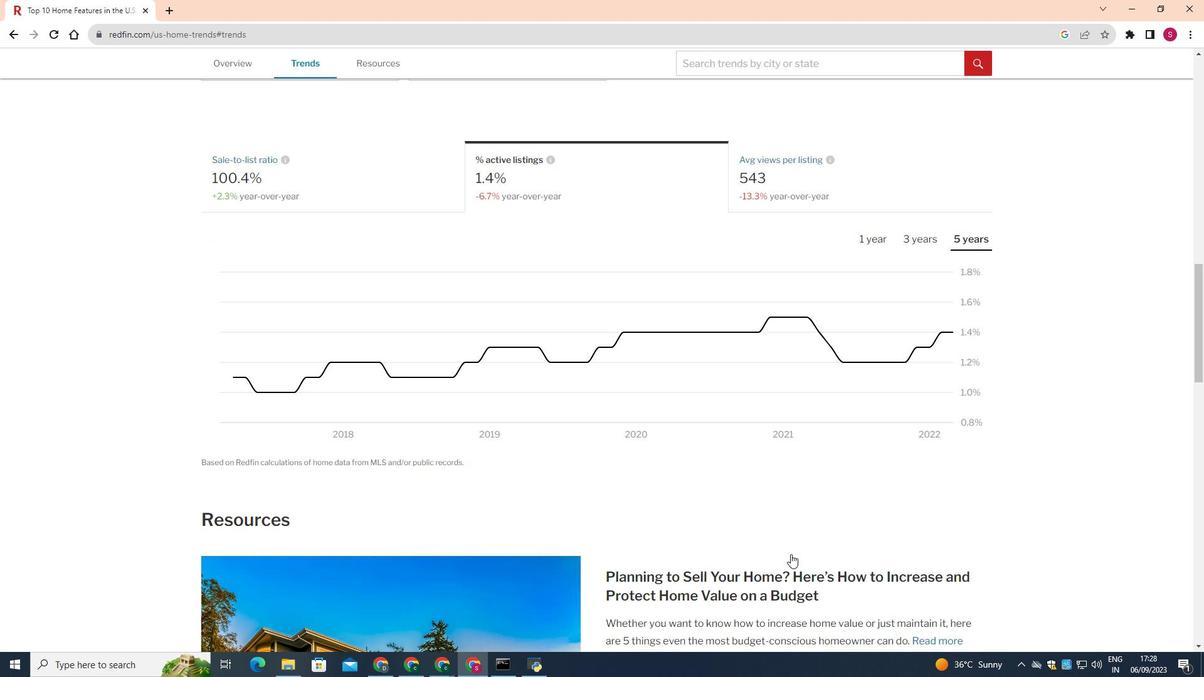 
Action: Mouse scrolled (791, 554) with delta (0, 0)
Screenshot: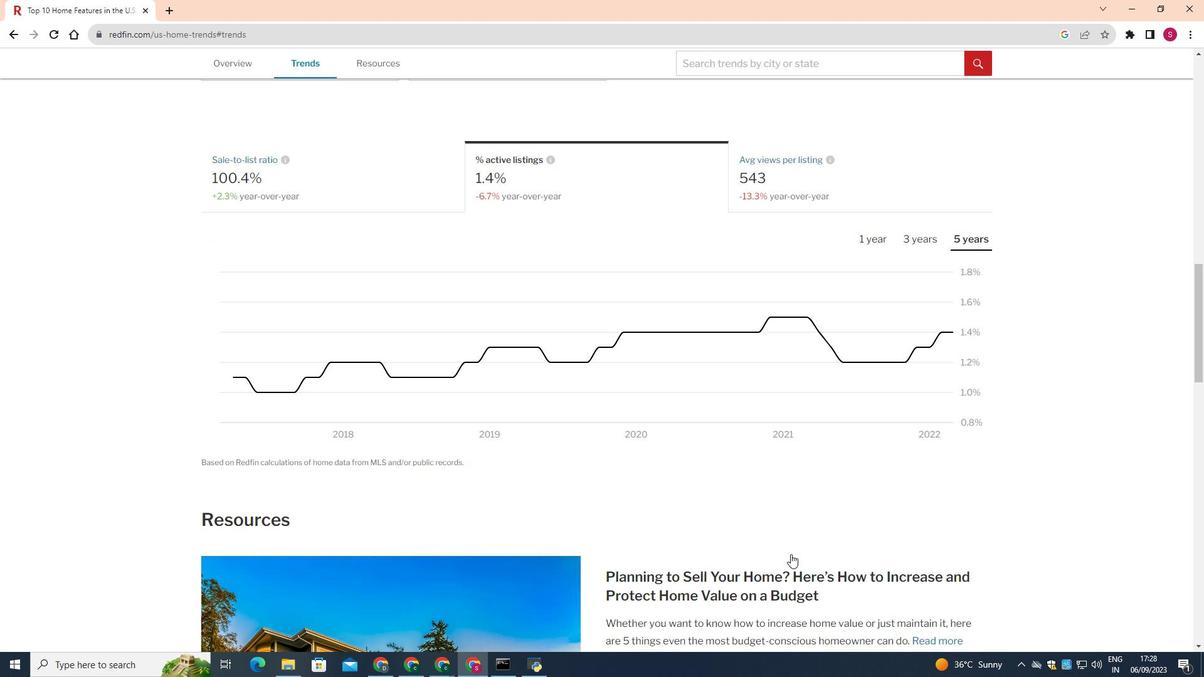 
Action: Mouse scrolled (791, 554) with delta (0, 0)
Screenshot: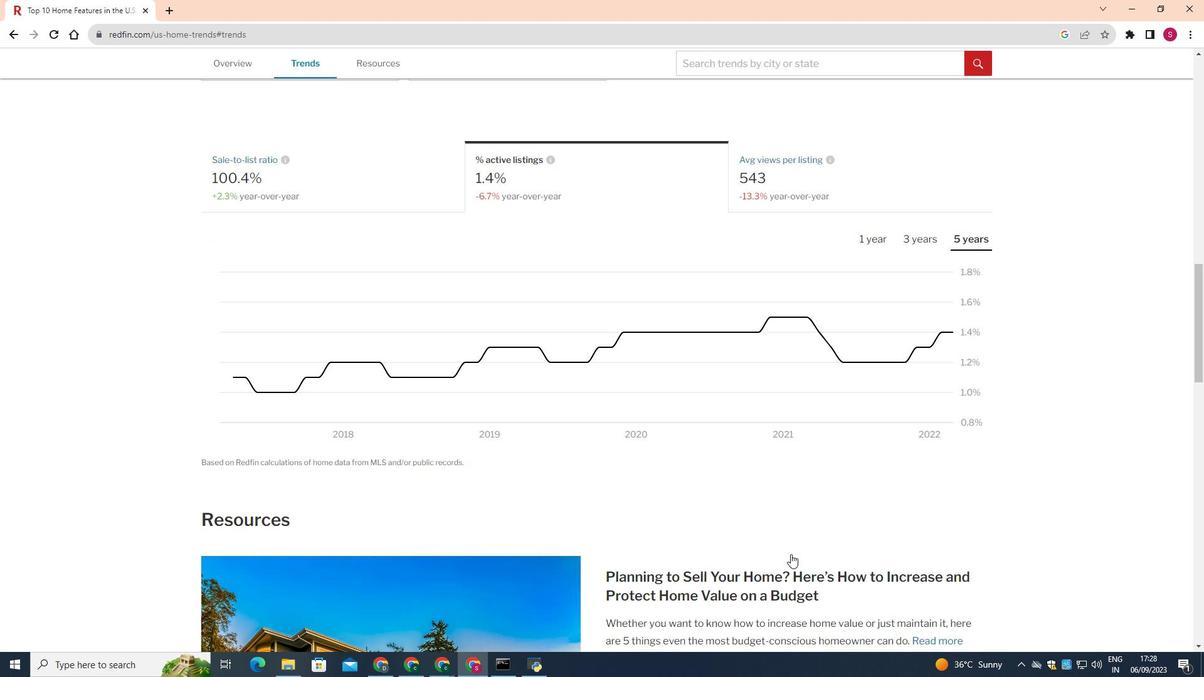 
Action: Mouse scrolled (791, 554) with delta (0, 0)
Screenshot: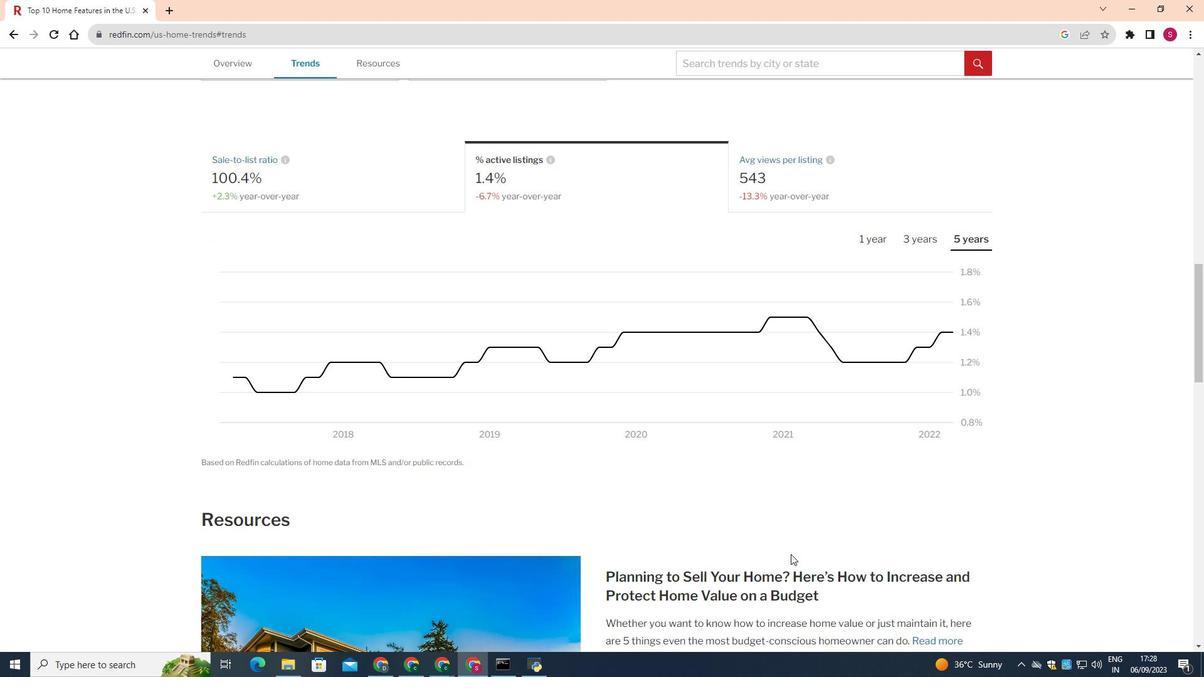 
Action: Mouse scrolled (791, 554) with delta (0, 0)
Screenshot: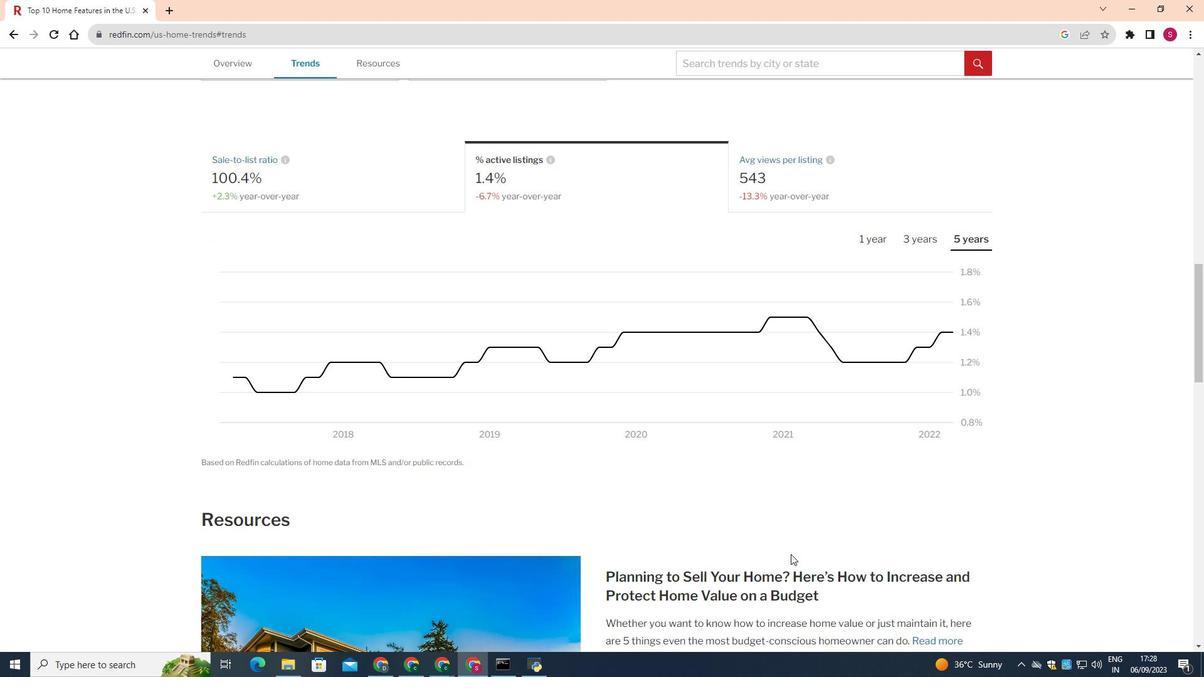 
Action: Mouse moved to (821, 542)
Screenshot: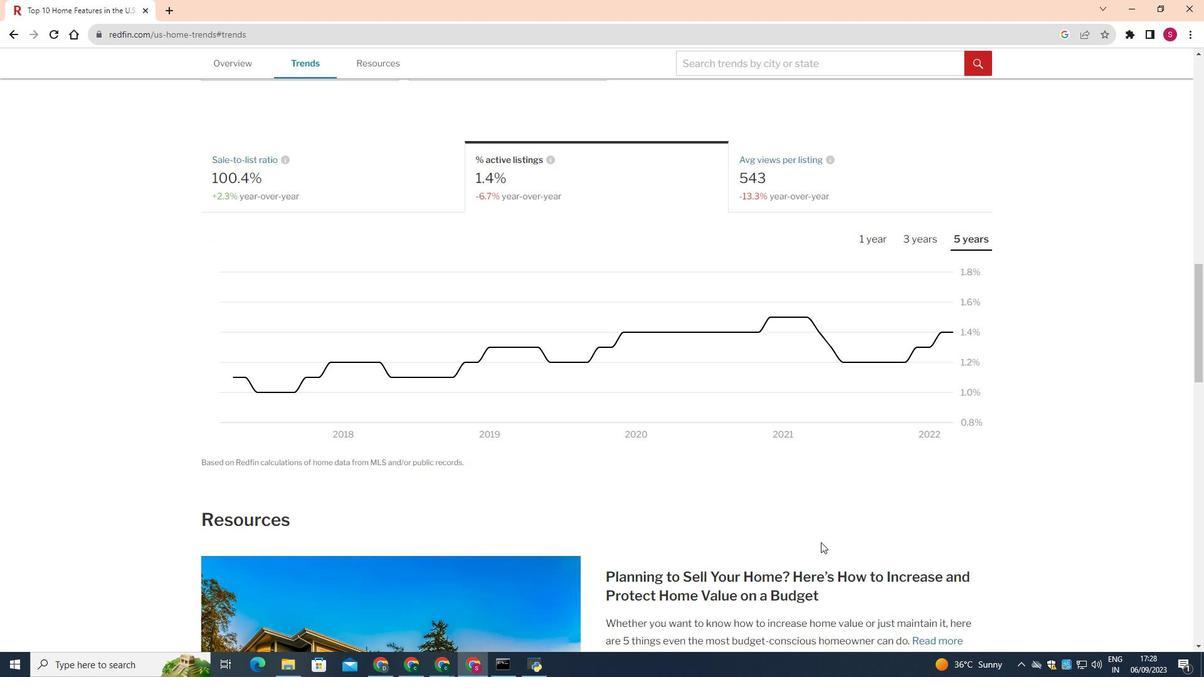 
